Task: Change  the formatting of the data to Which is Less than 10, In conditional formating, put the option 'Light Red Fill with Drak Red Text. 'add another formatting option Format As Table, insert the option Blue Table style Light 9 In the sheet   Alpha Sales templetes   book
Action: Mouse moved to (54, 171)
Screenshot: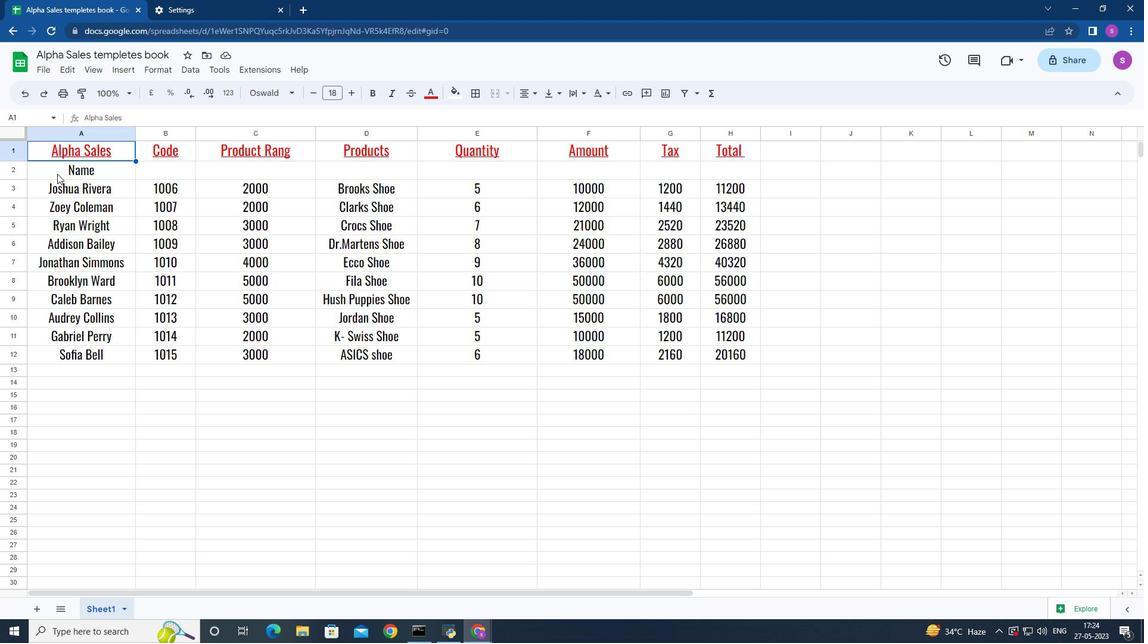 
Action: Mouse pressed left at (54, 171)
Screenshot: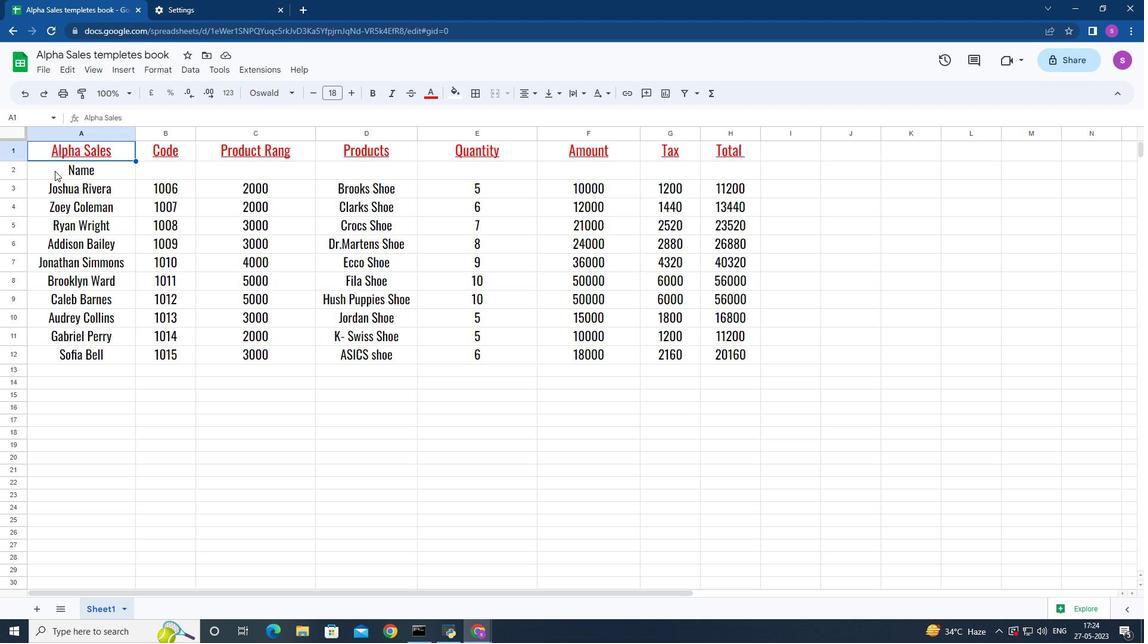 
Action: Mouse moved to (65, 69)
Screenshot: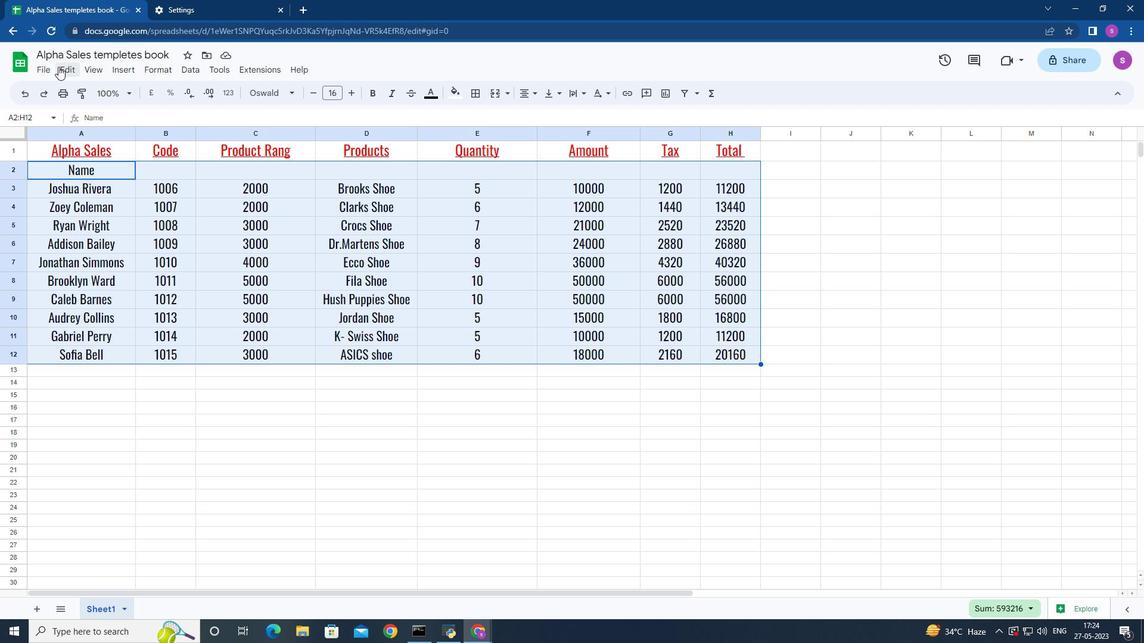 
Action: Mouse pressed left at (65, 69)
Screenshot: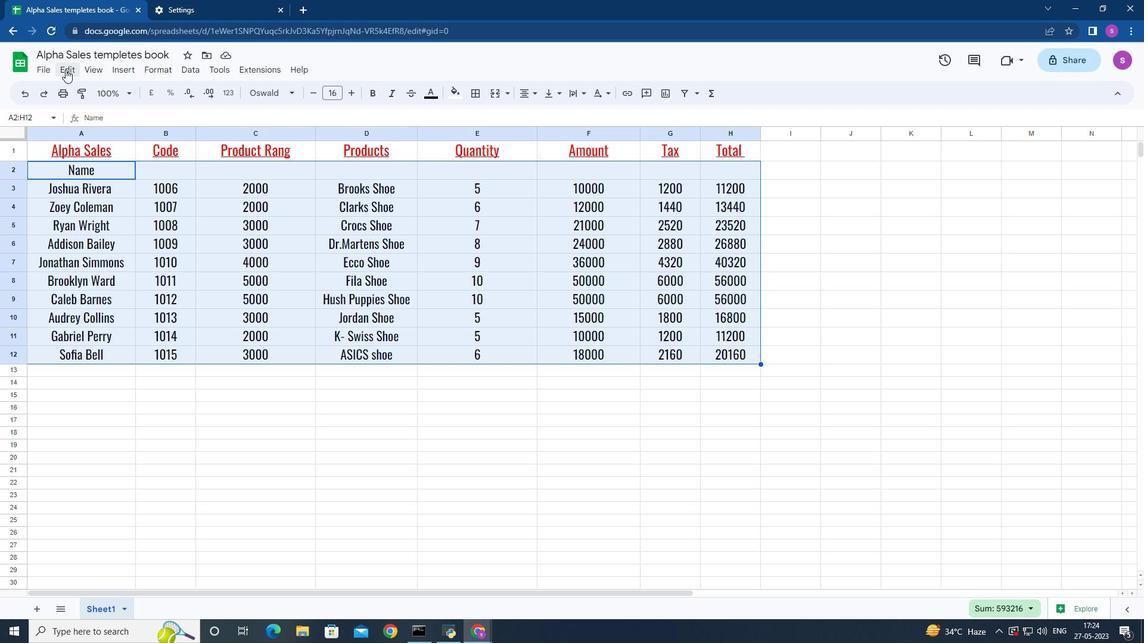 
Action: Mouse moved to (95, 73)
Screenshot: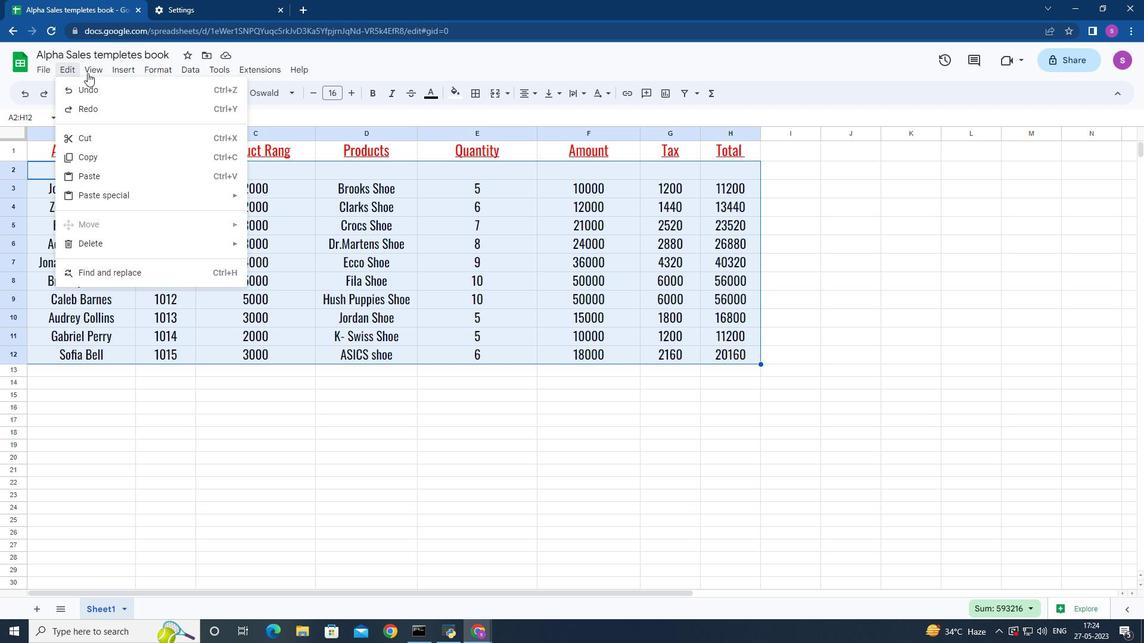 
Action: Mouse pressed left at (95, 73)
Screenshot: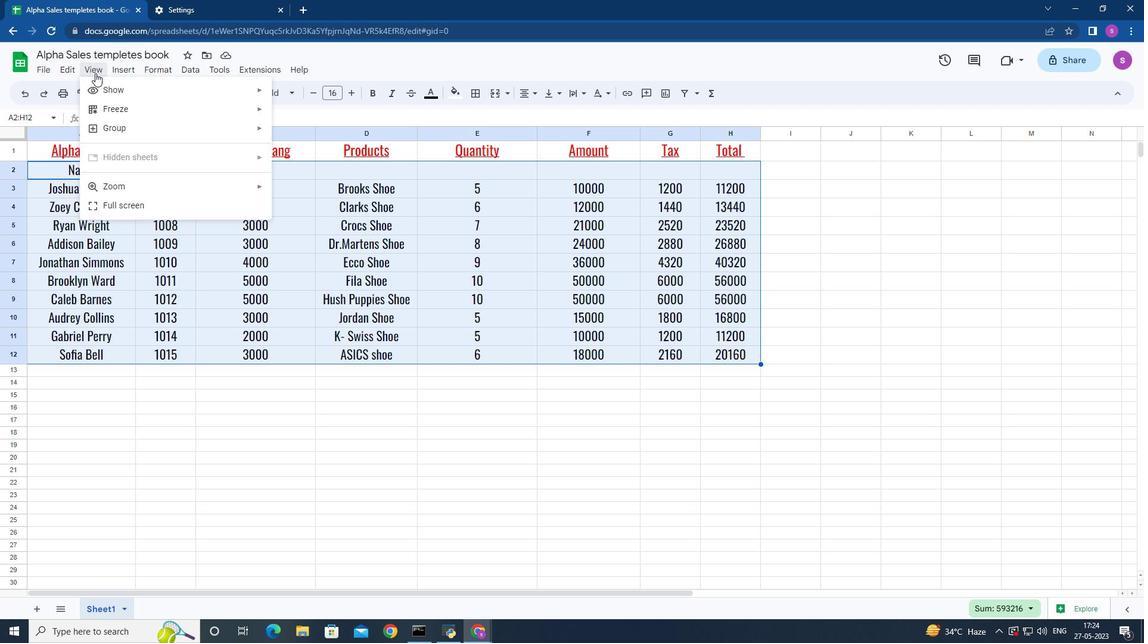 
Action: Mouse moved to (167, 69)
Screenshot: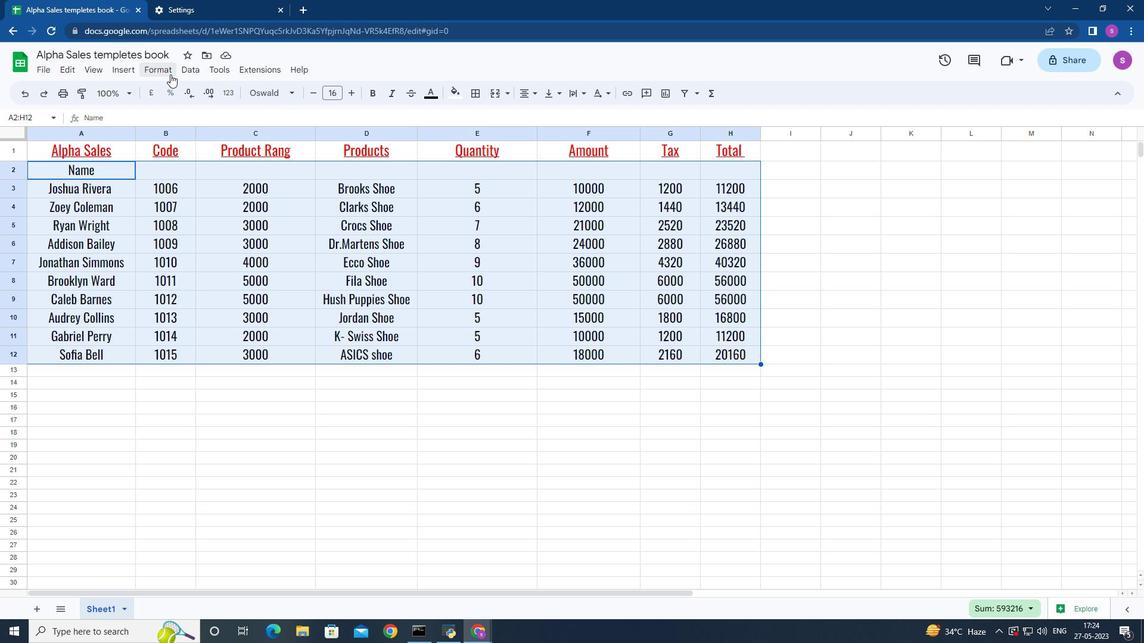 
Action: Mouse pressed left at (167, 69)
Screenshot: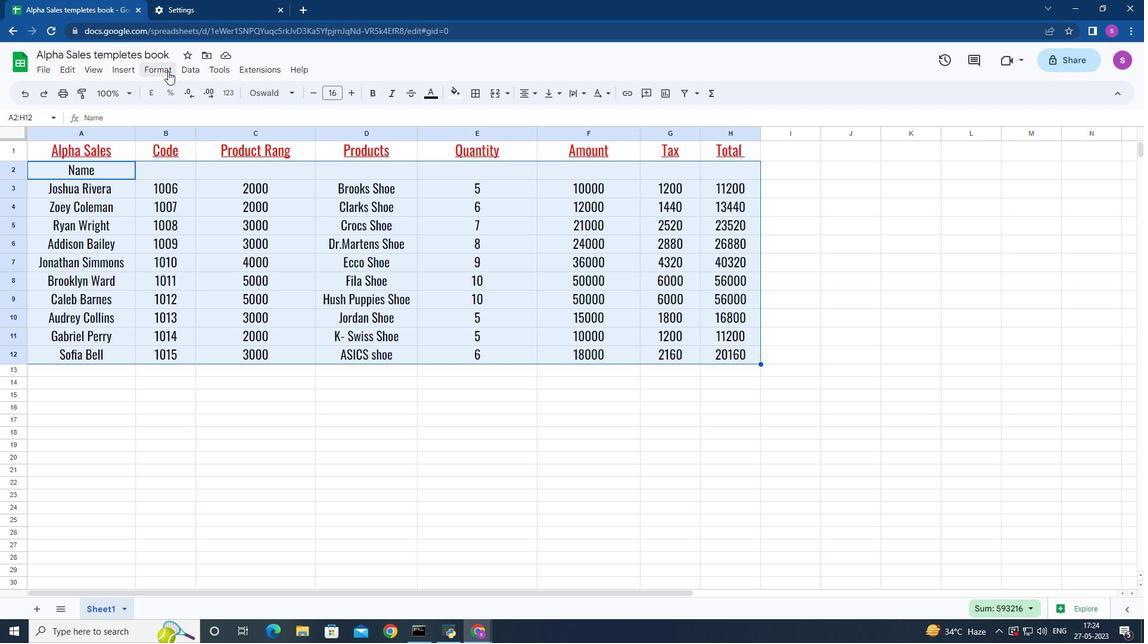 
Action: Mouse moved to (206, 269)
Screenshot: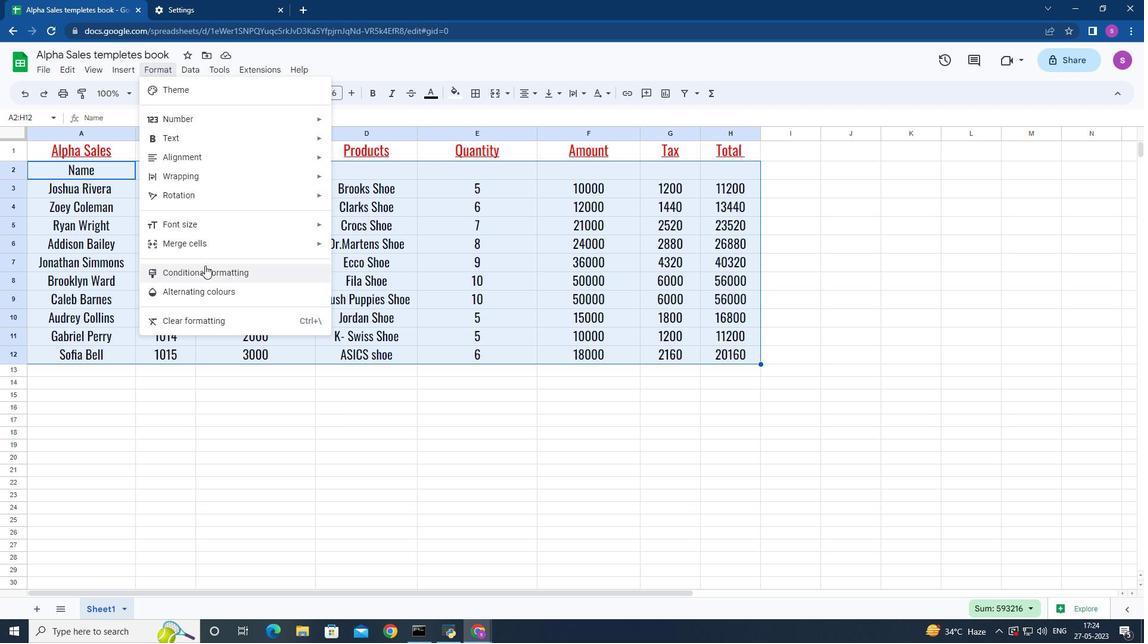 
Action: Mouse pressed left at (206, 269)
Screenshot: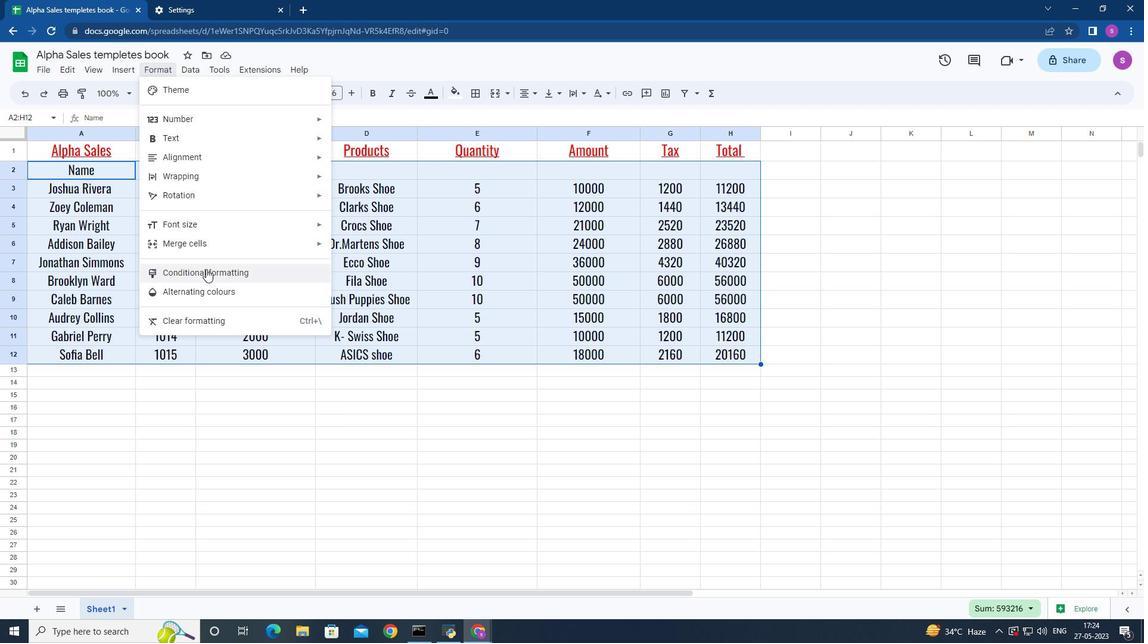 
Action: Mouse moved to (1109, 253)
Screenshot: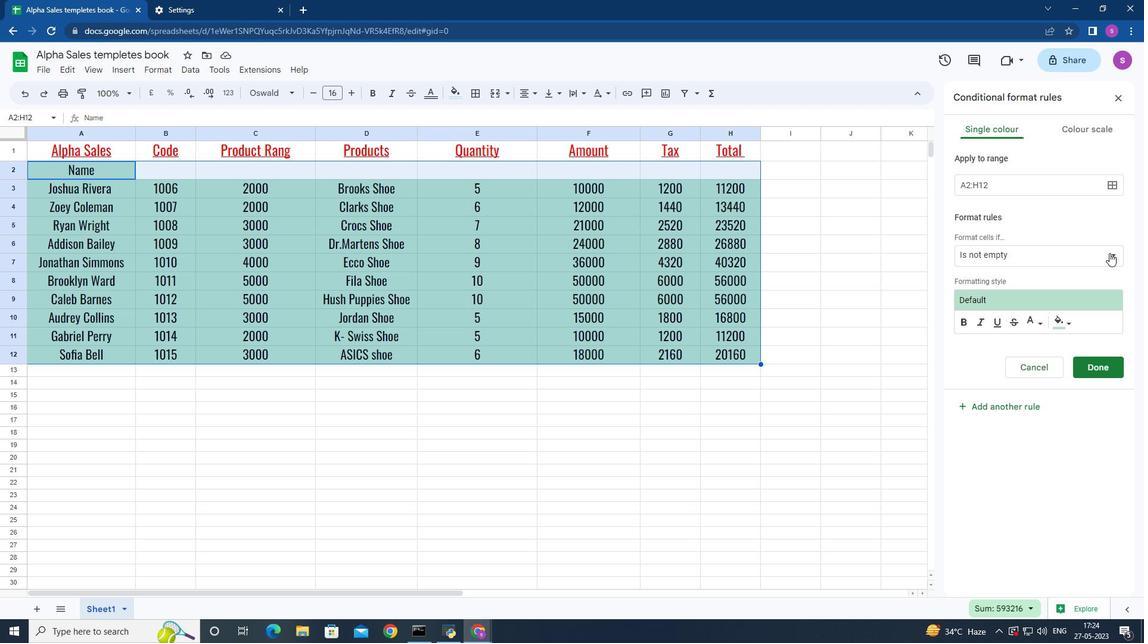 
Action: Mouse pressed left at (1109, 253)
Screenshot: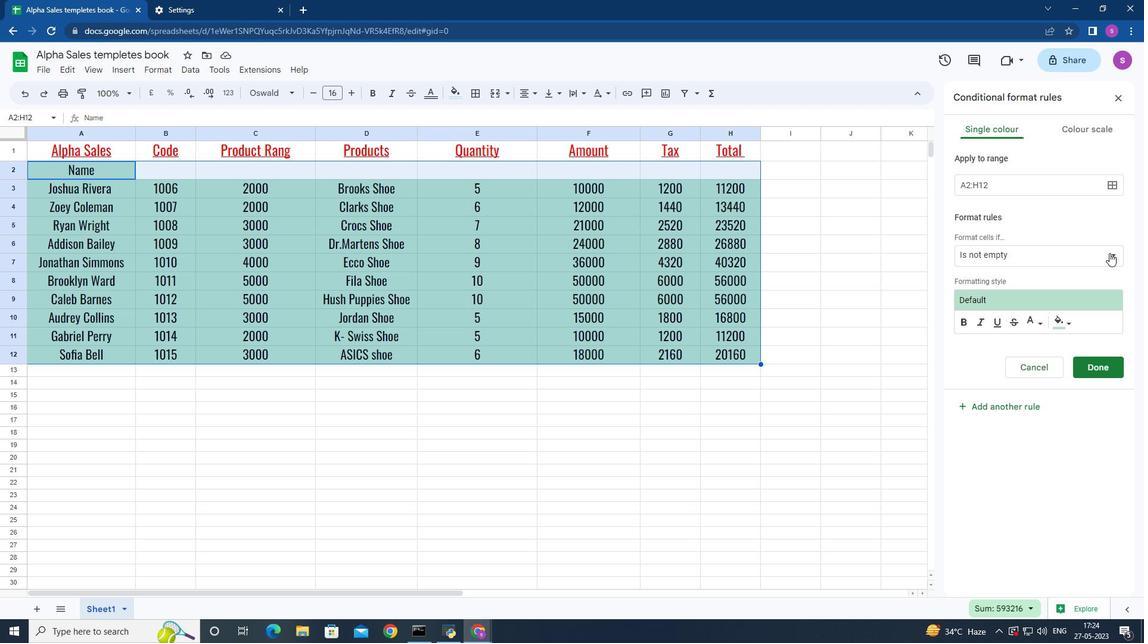 
Action: Mouse moved to (999, 486)
Screenshot: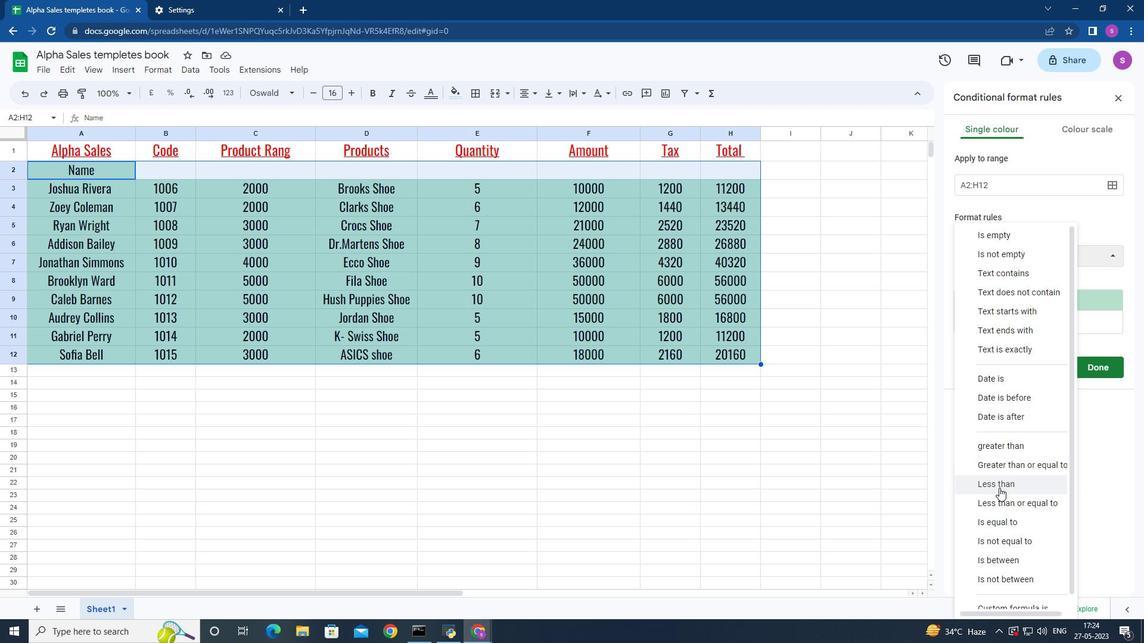 
Action: Mouse pressed left at (999, 486)
Screenshot: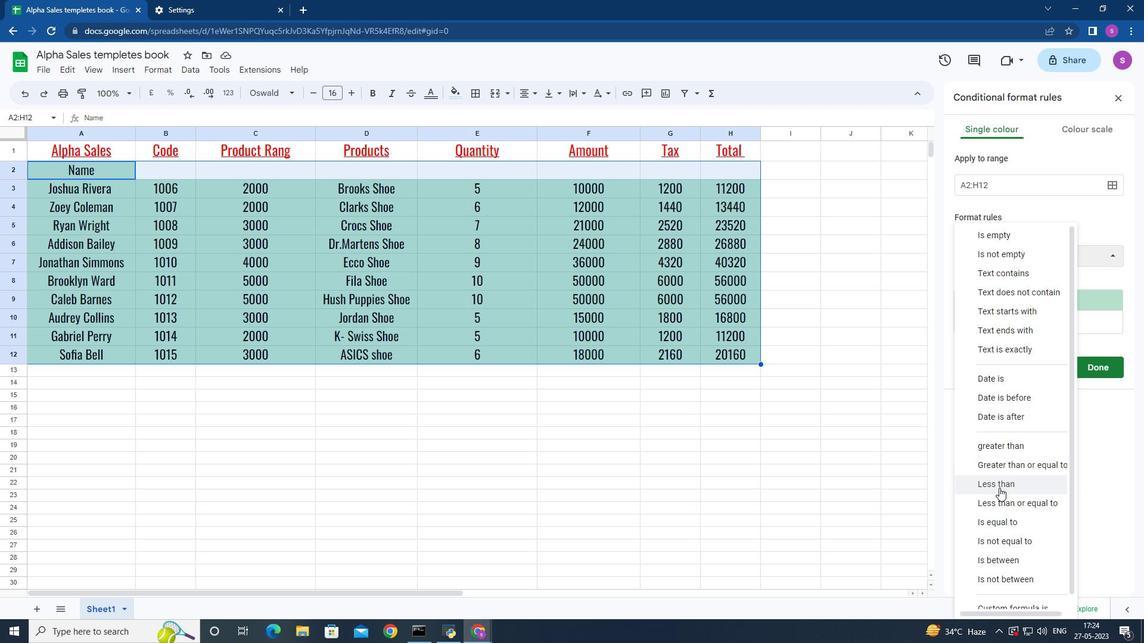 
Action: Mouse moved to (999, 281)
Screenshot: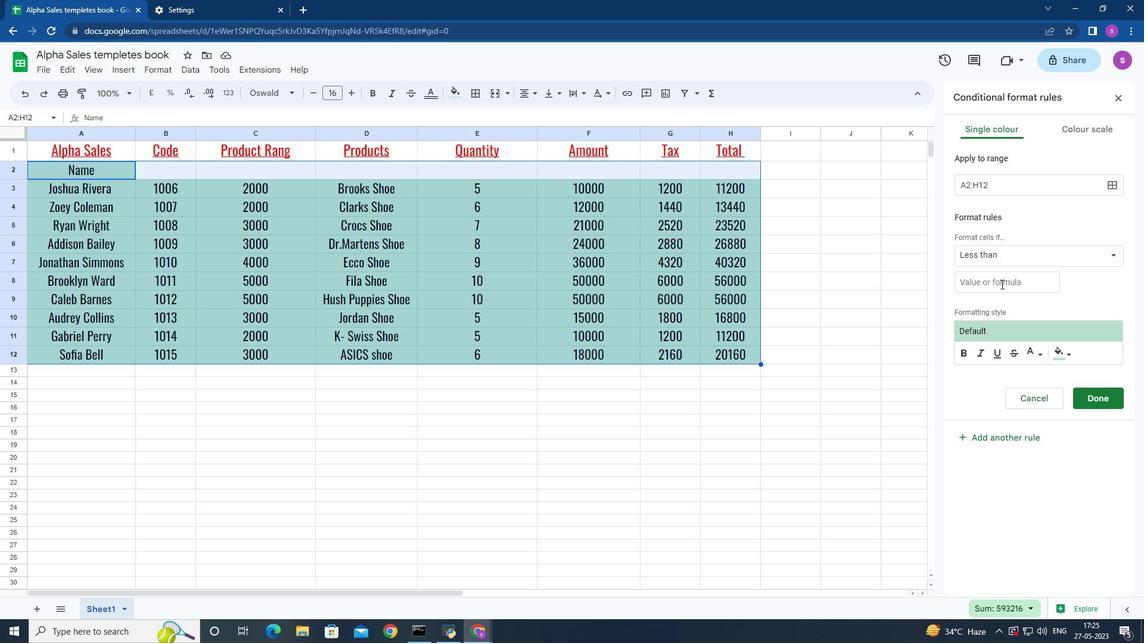 
Action: Mouse pressed left at (999, 281)
Screenshot: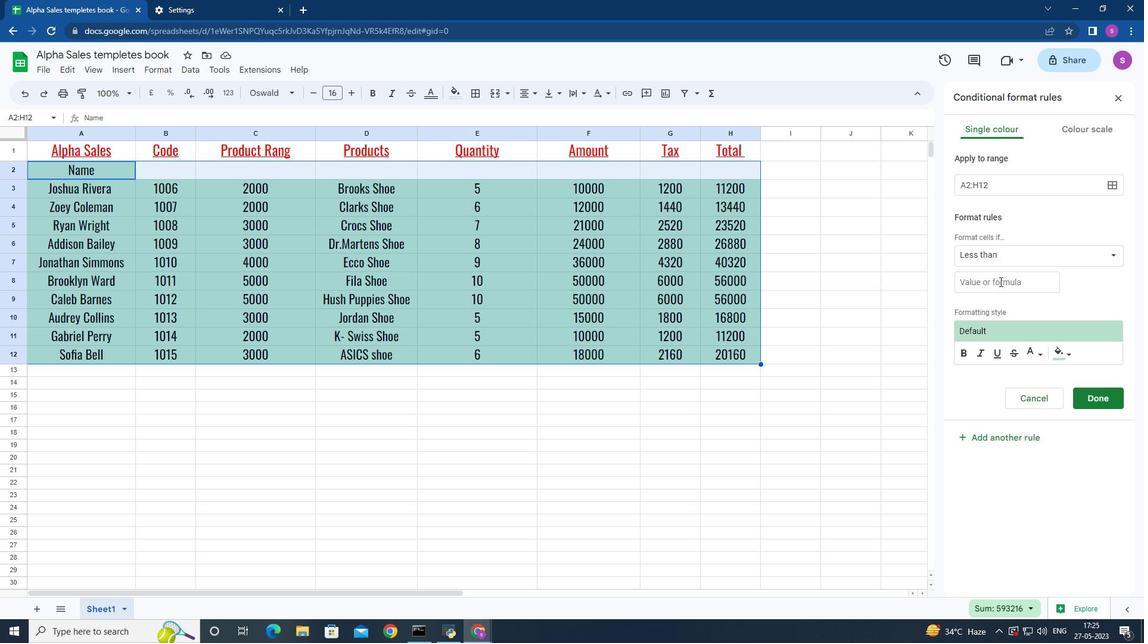 
Action: Key pressed 10
Screenshot: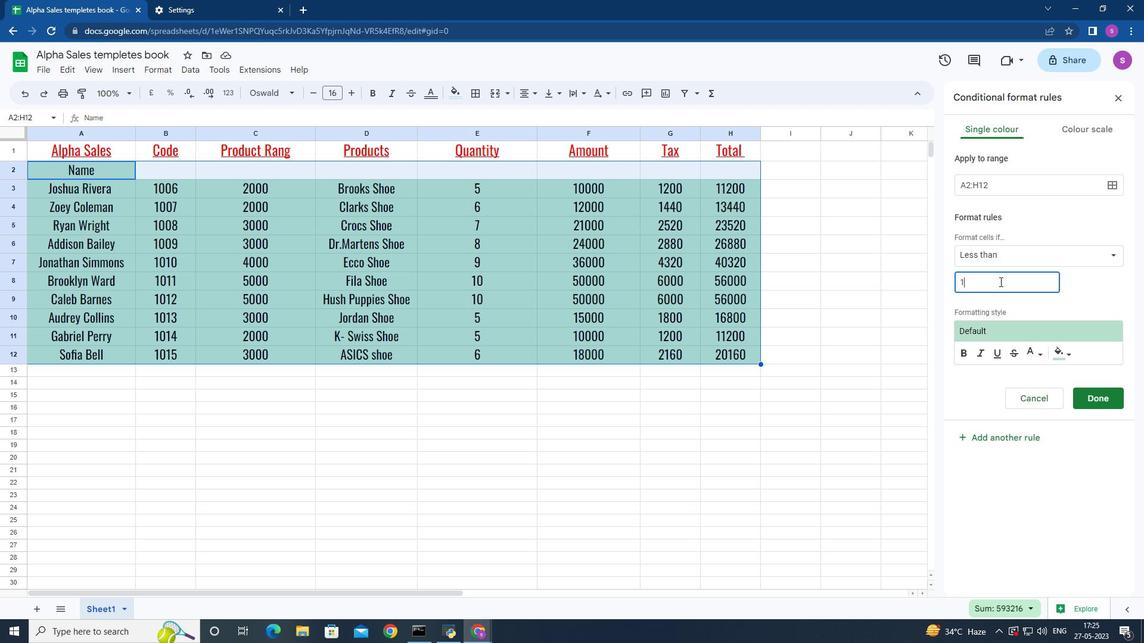
Action: Mouse moved to (1039, 353)
Screenshot: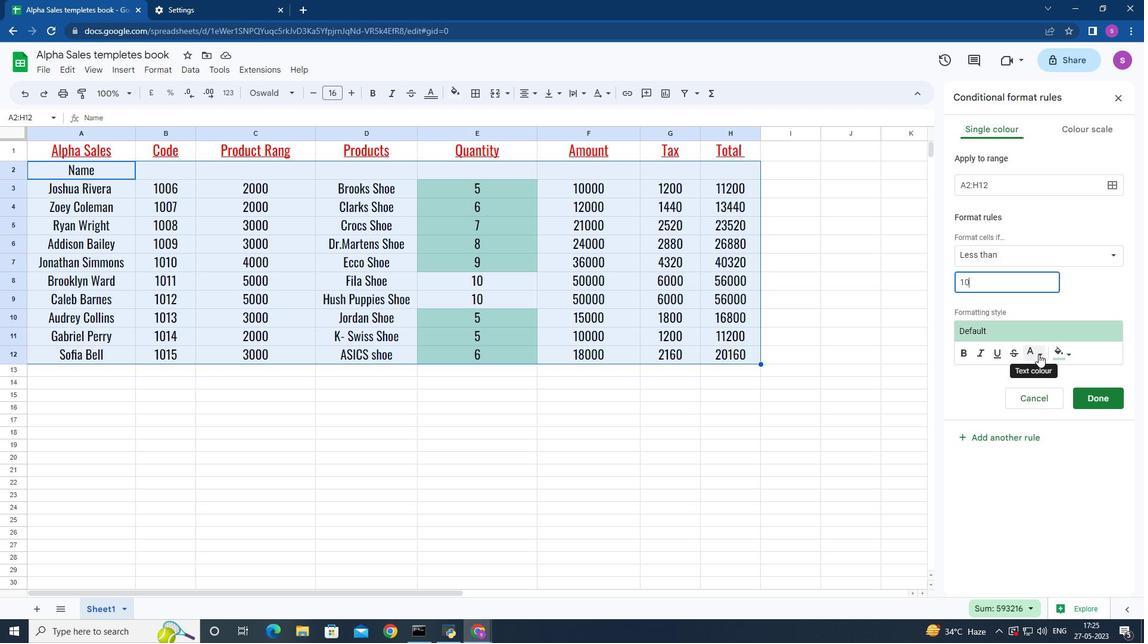 
Action: Mouse pressed left at (1039, 353)
Screenshot: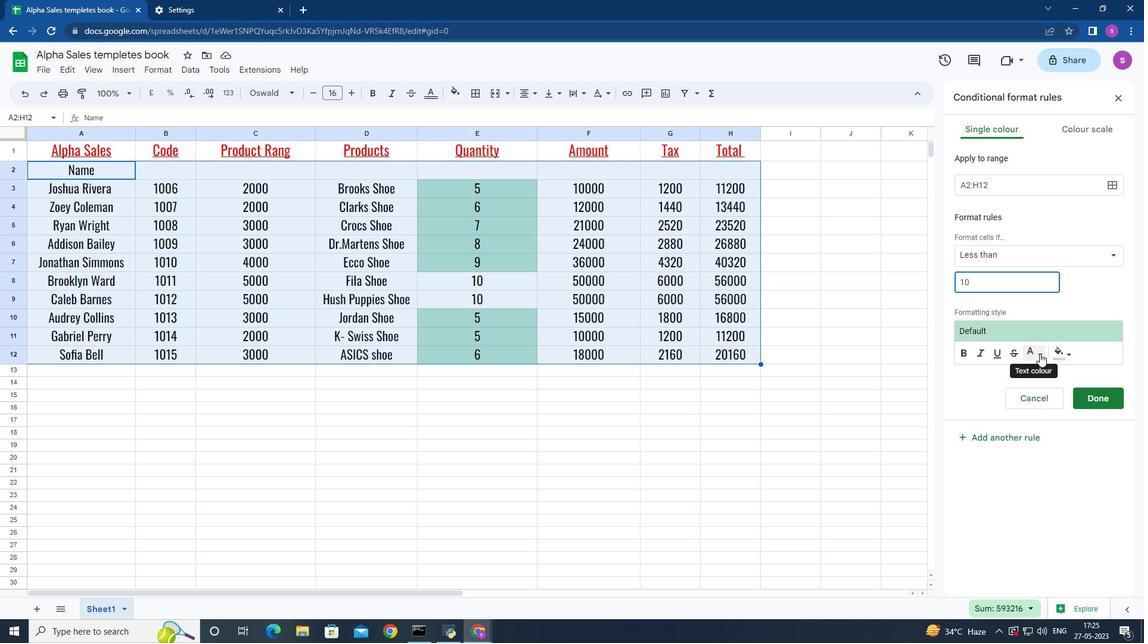 
Action: Mouse moved to (926, 446)
Screenshot: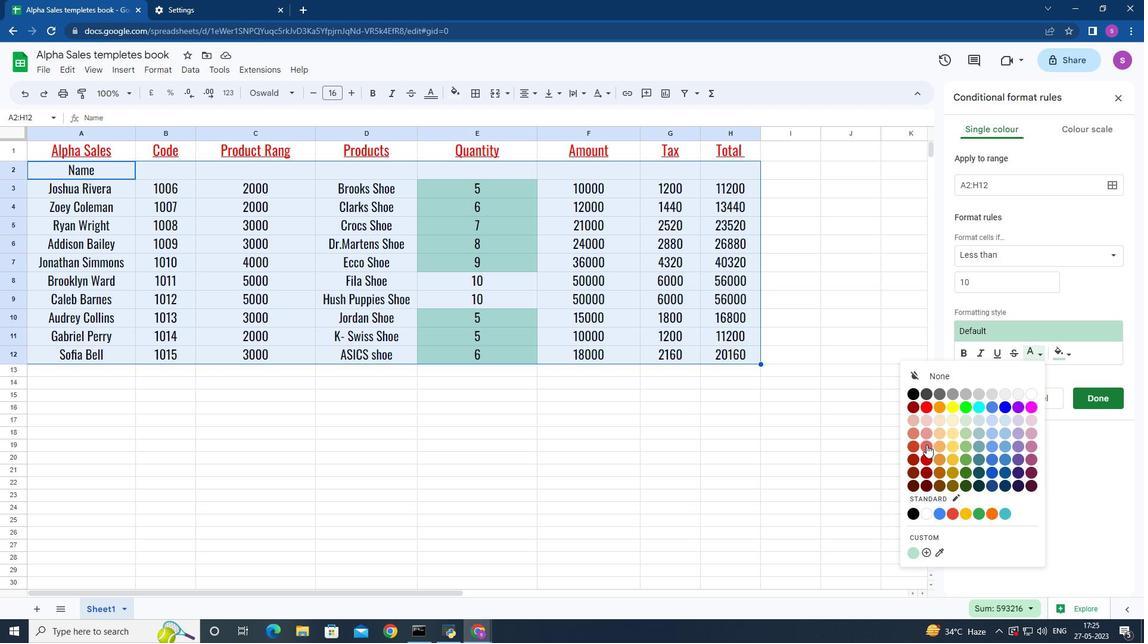 
Action: Mouse pressed left at (926, 446)
Screenshot: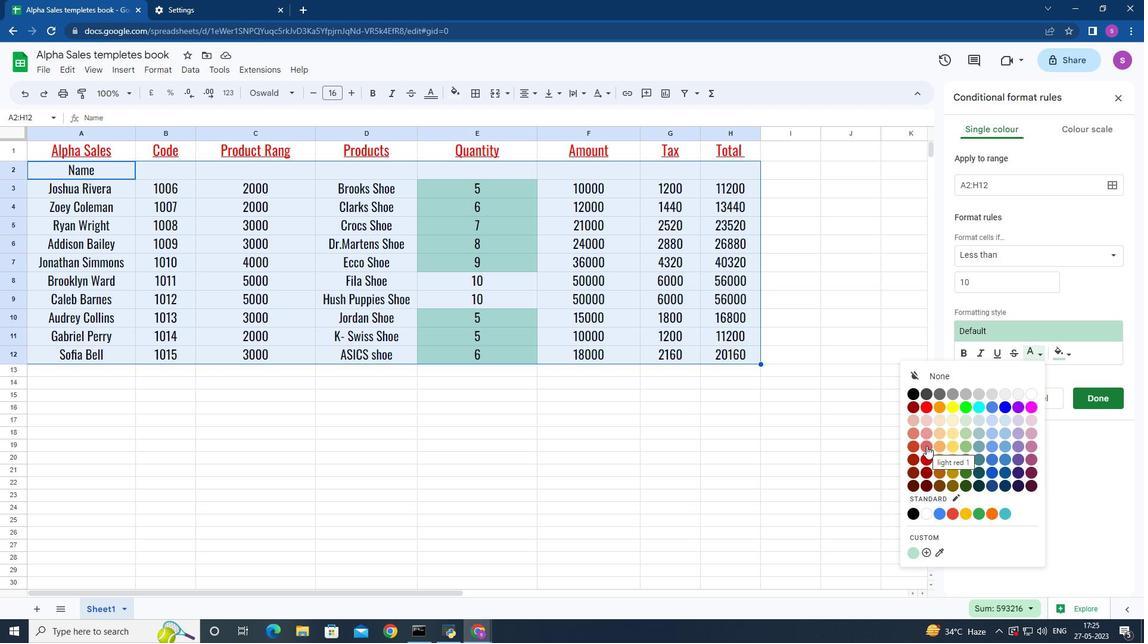 
Action: Mouse moved to (1068, 356)
Screenshot: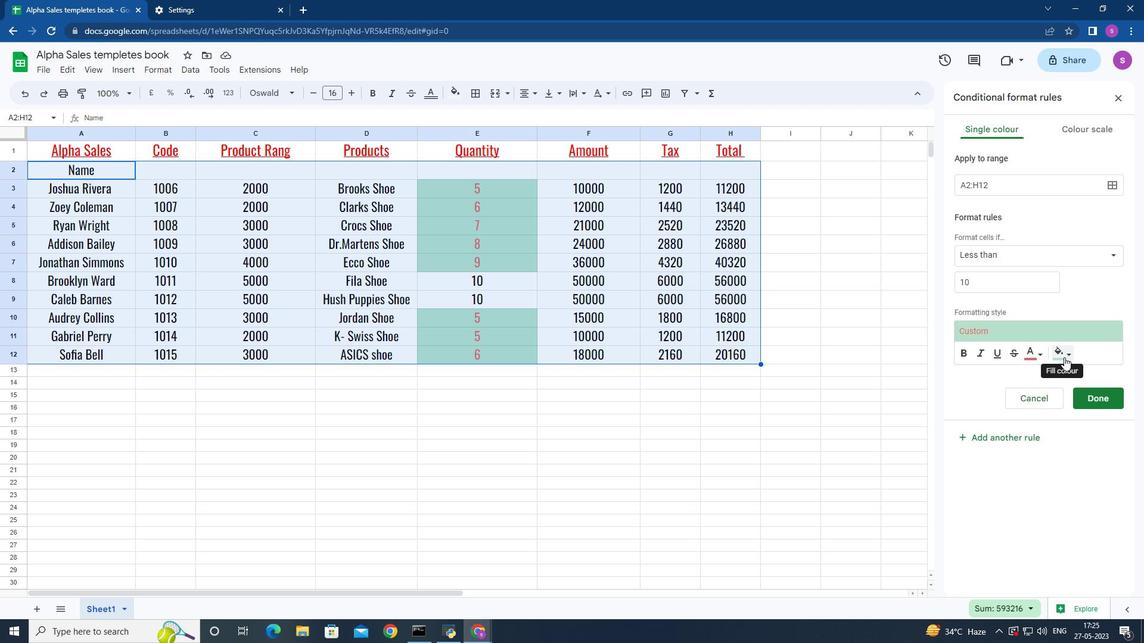 
Action: Mouse pressed left at (1068, 356)
Screenshot: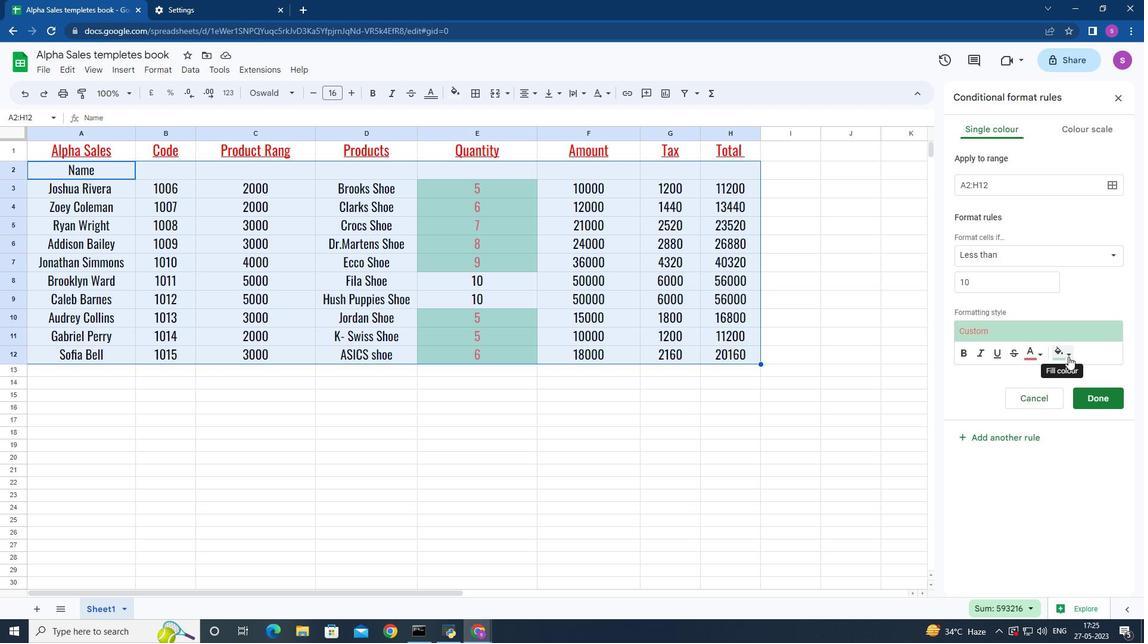 
Action: Mouse moved to (952, 460)
Screenshot: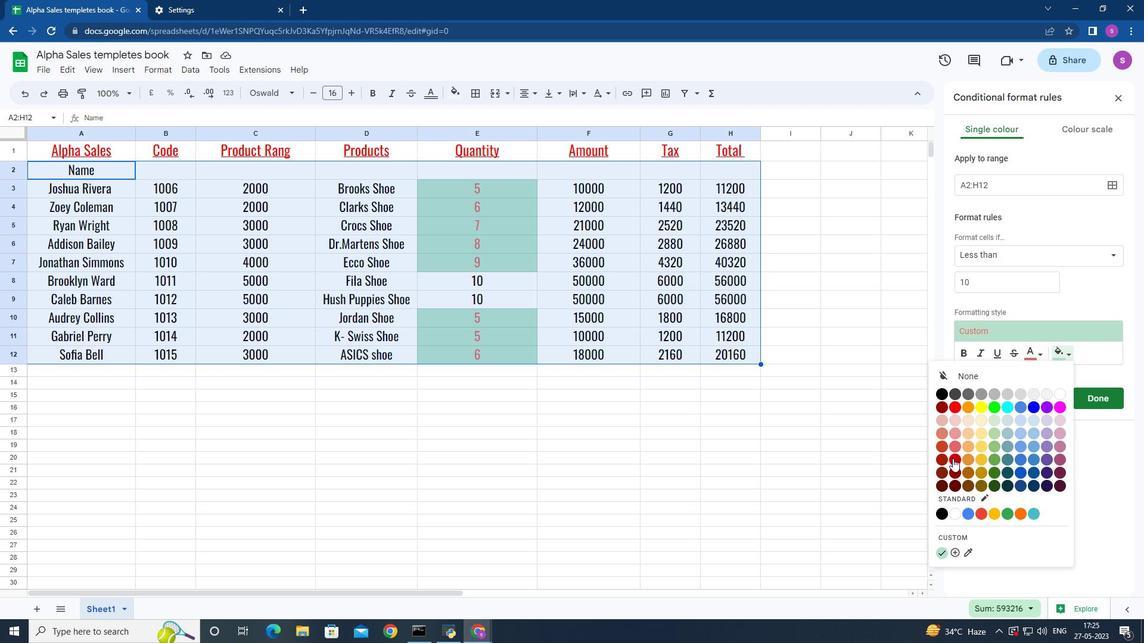 
Action: Mouse pressed left at (952, 460)
Screenshot: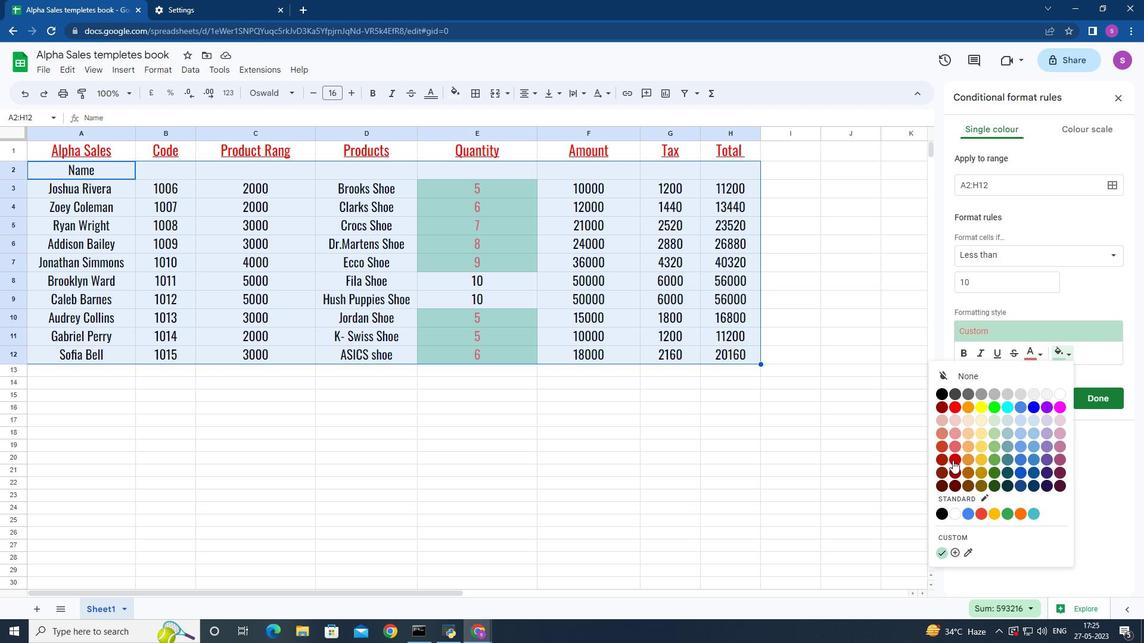 
Action: Mouse moved to (1069, 353)
Screenshot: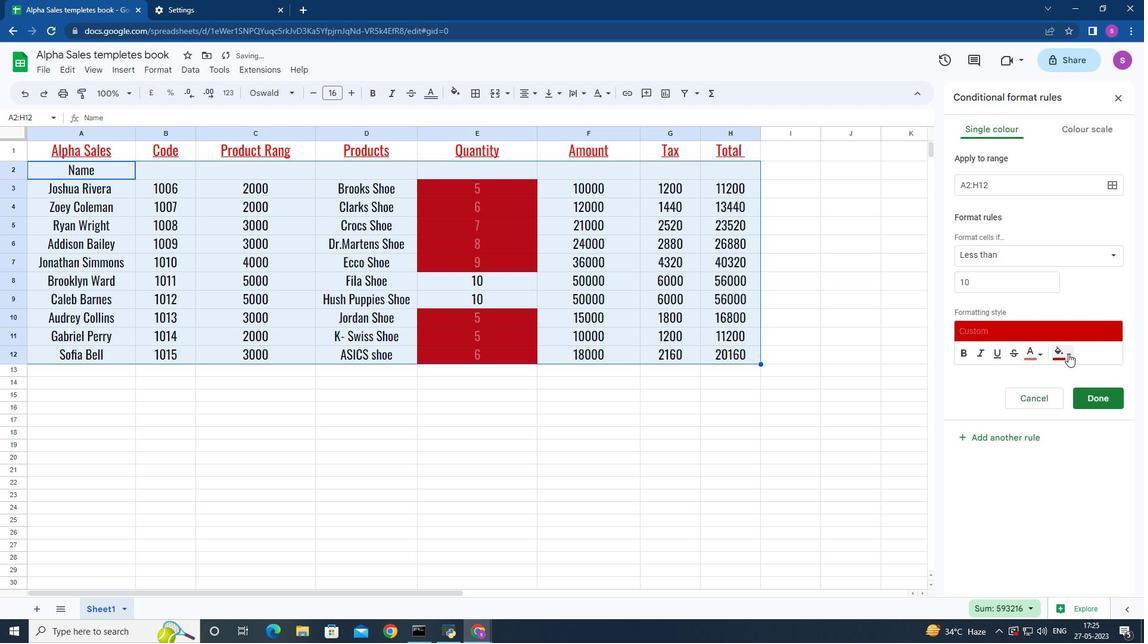 
Action: Mouse pressed left at (1069, 353)
Screenshot: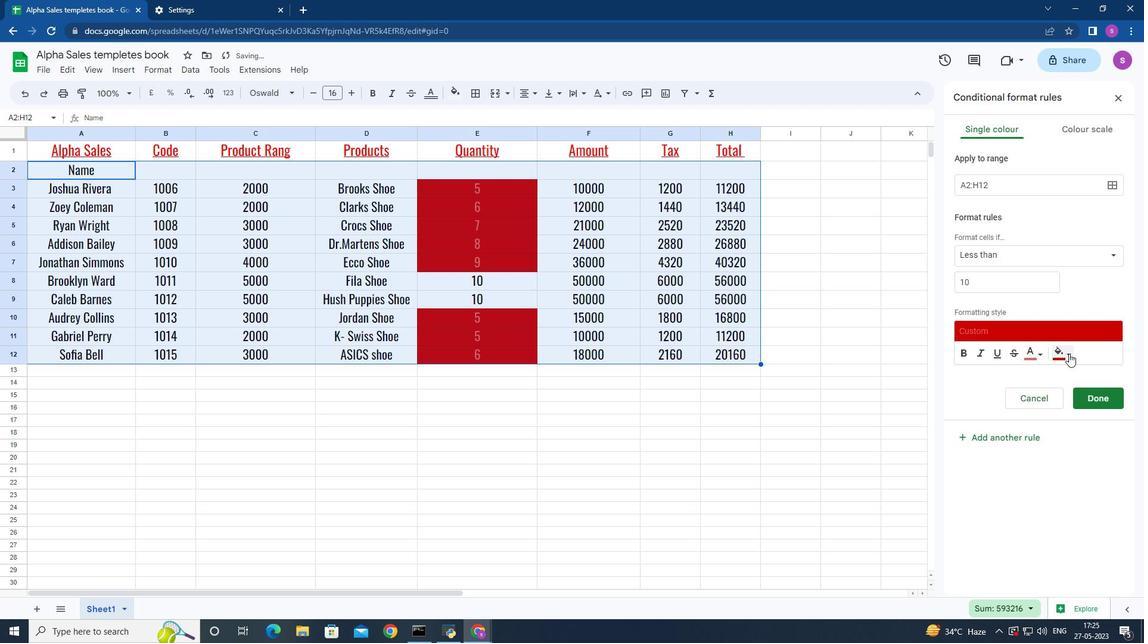 
Action: Mouse moved to (953, 448)
Screenshot: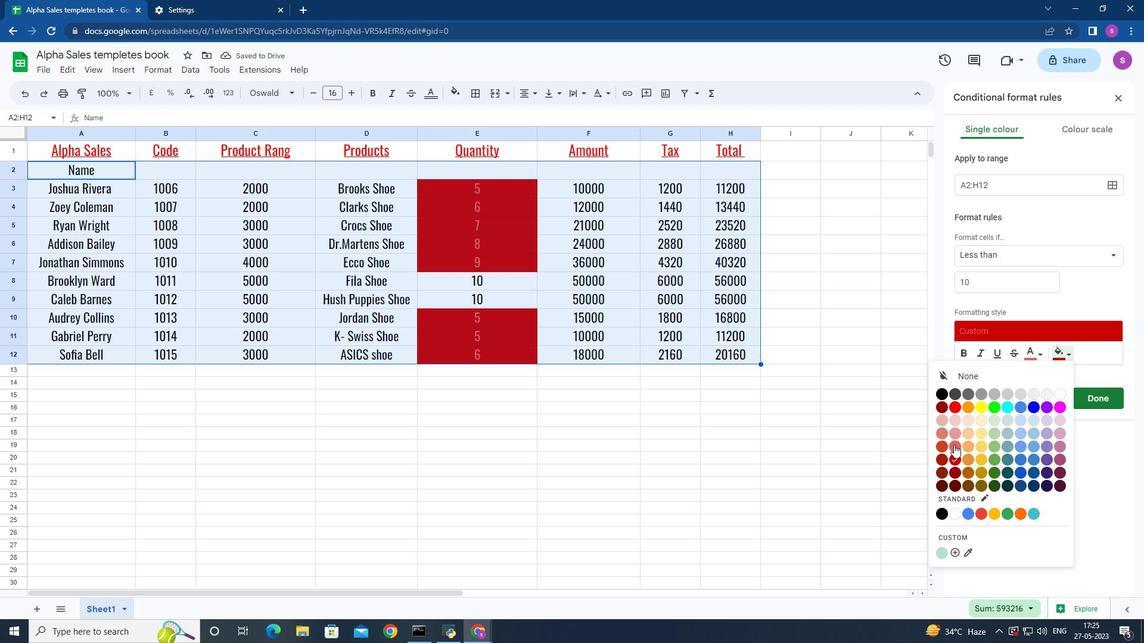 
Action: Mouse pressed left at (953, 448)
Screenshot: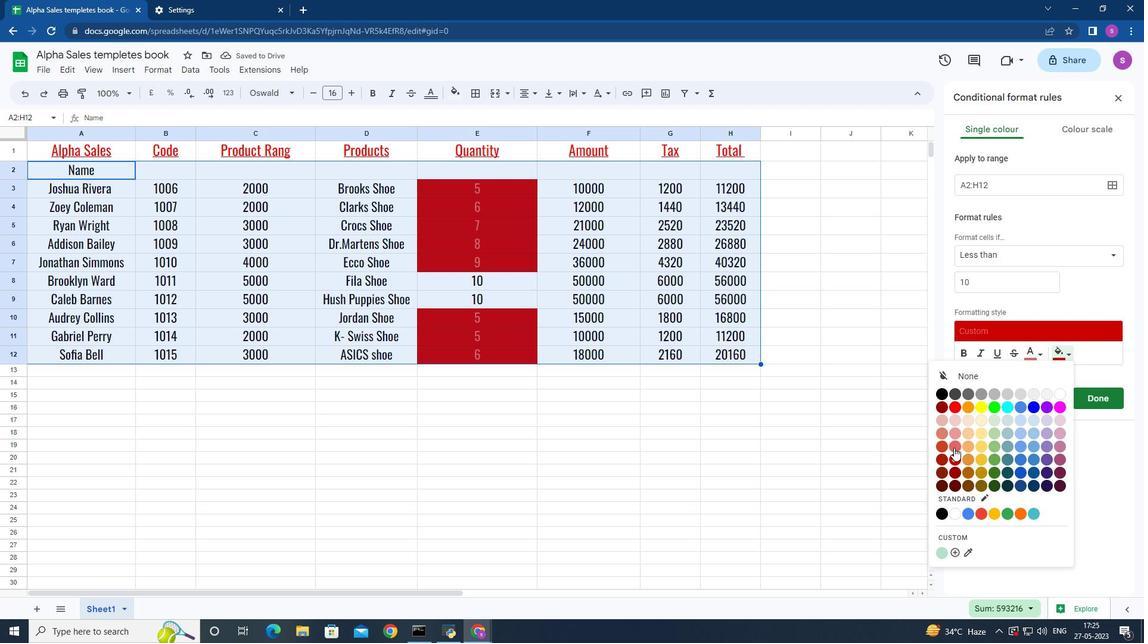 
Action: Mouse moved to (1038, 355)
Screenshot: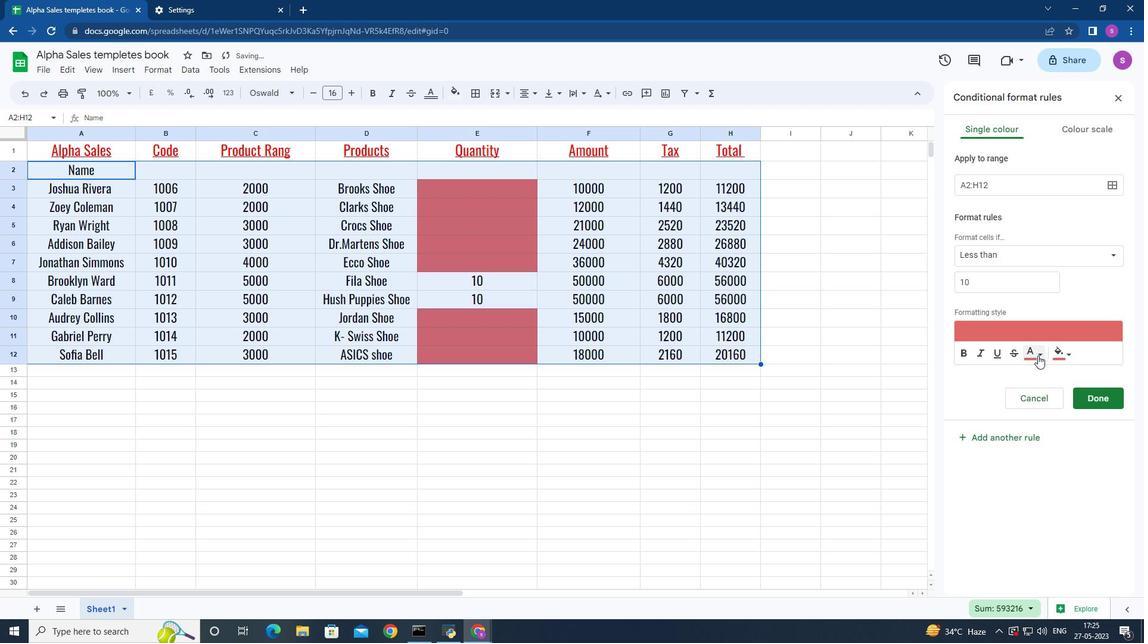 
Action: Mouse pressed left at (1038, 355)
Screenshot: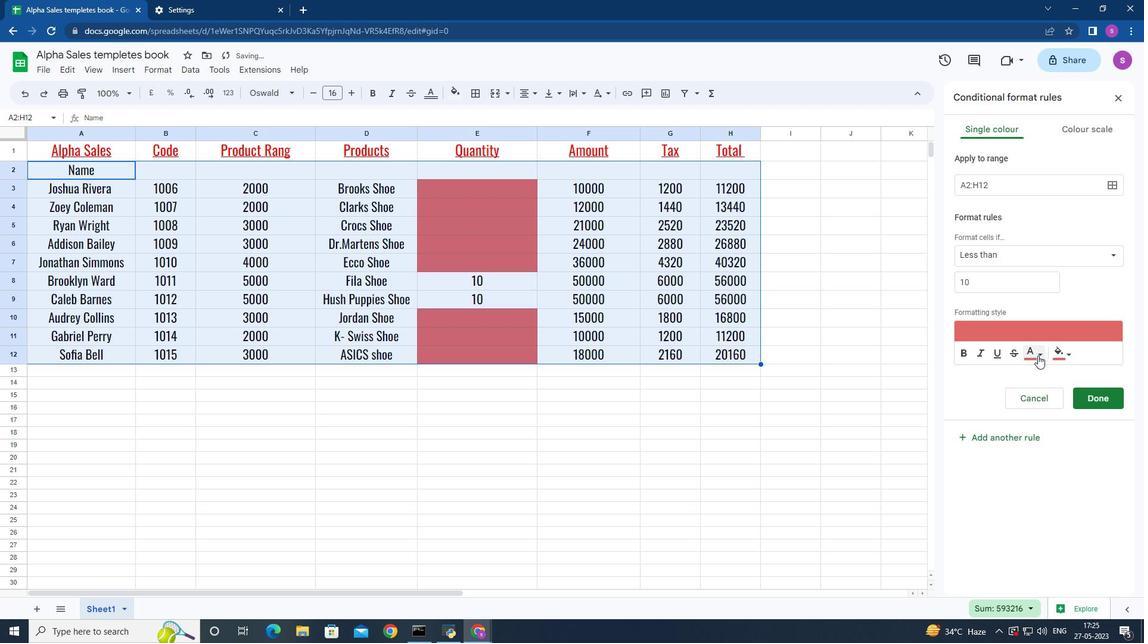 
Action: Mouse moved to (924, 407)
Screenshot: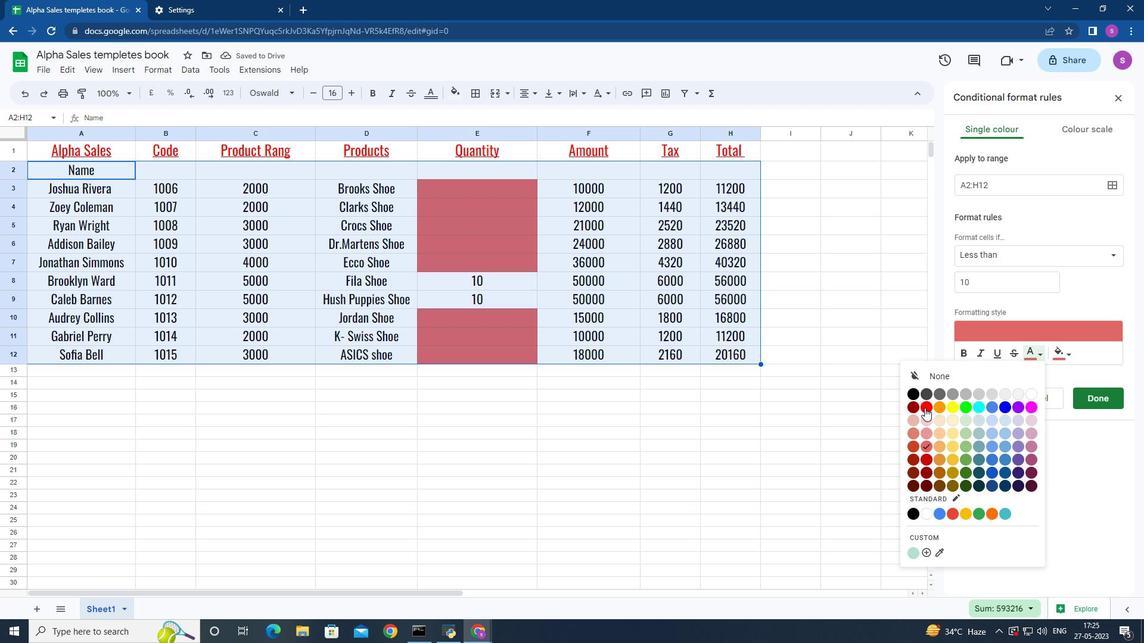 
Action: Mouse pressed left at (924, 407)
Screenshot: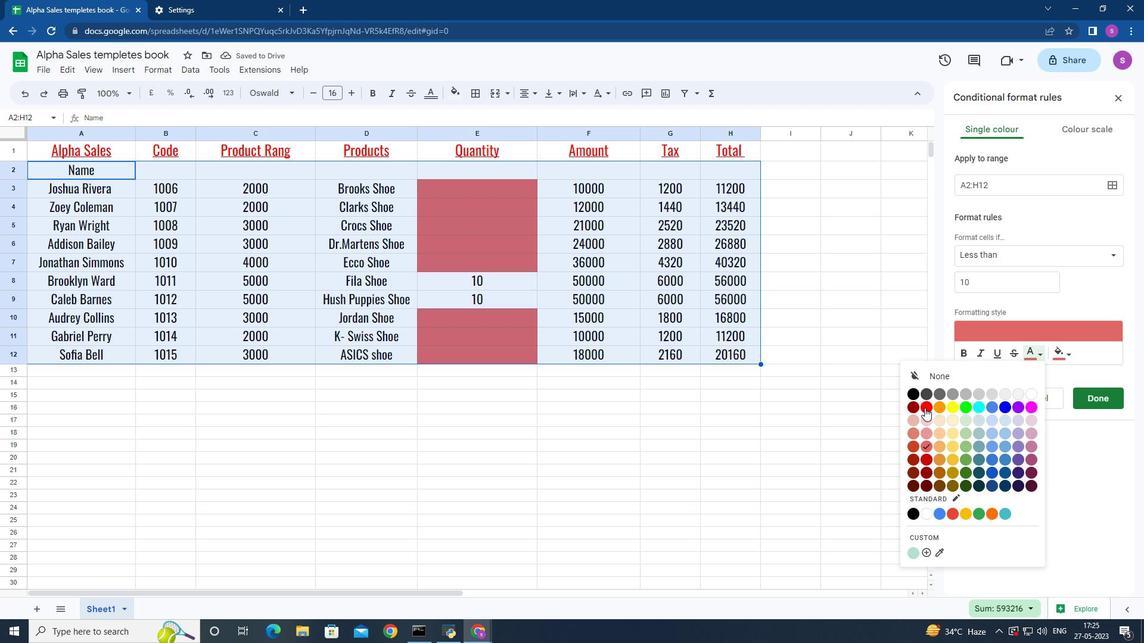 
Action: Mouse moved to (1096, 395)
Screenshot: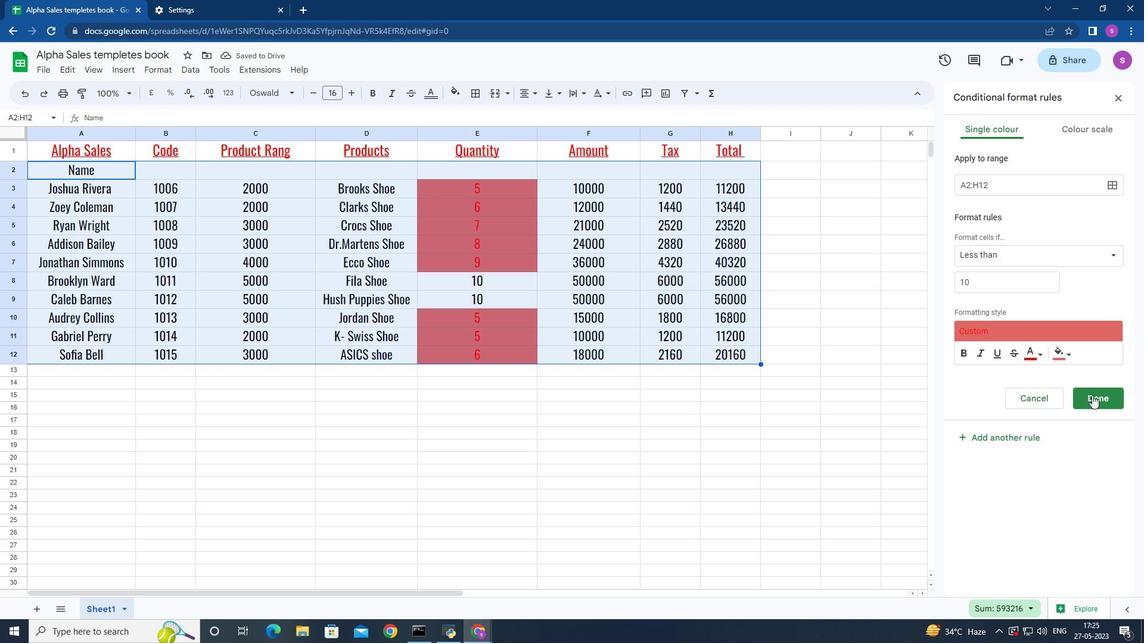 
Action: Mouse pressed left at (1096, 395)
Screenshot: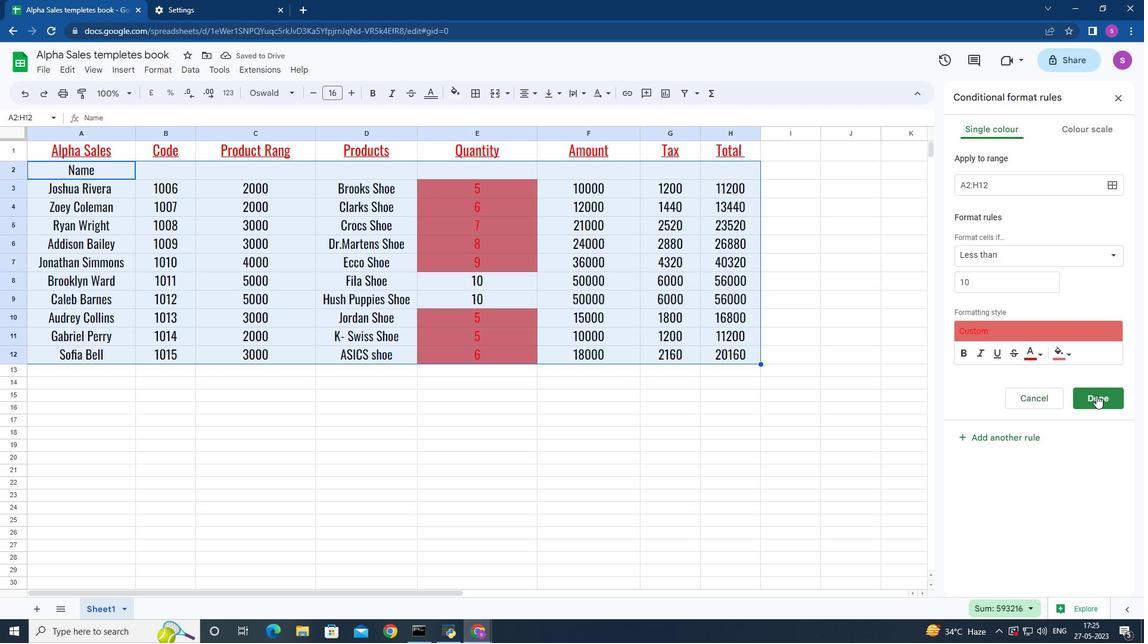 
Action: Mouse moved to (160, 69)
Screenshot: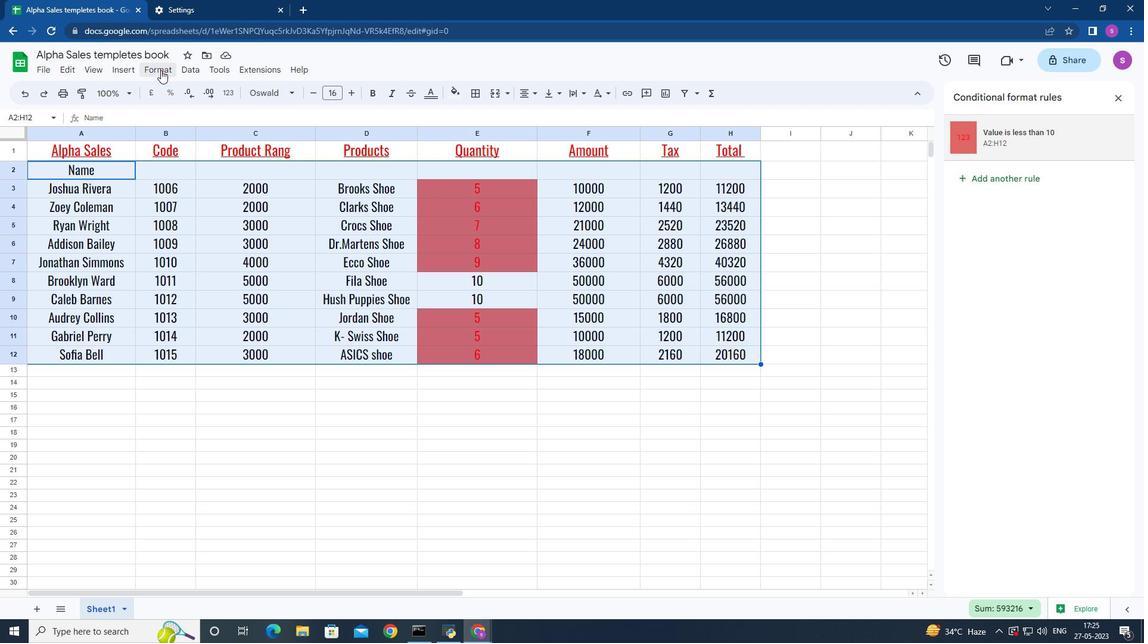 
Action: Mouse pressed left at (160, 69)
Screenshot: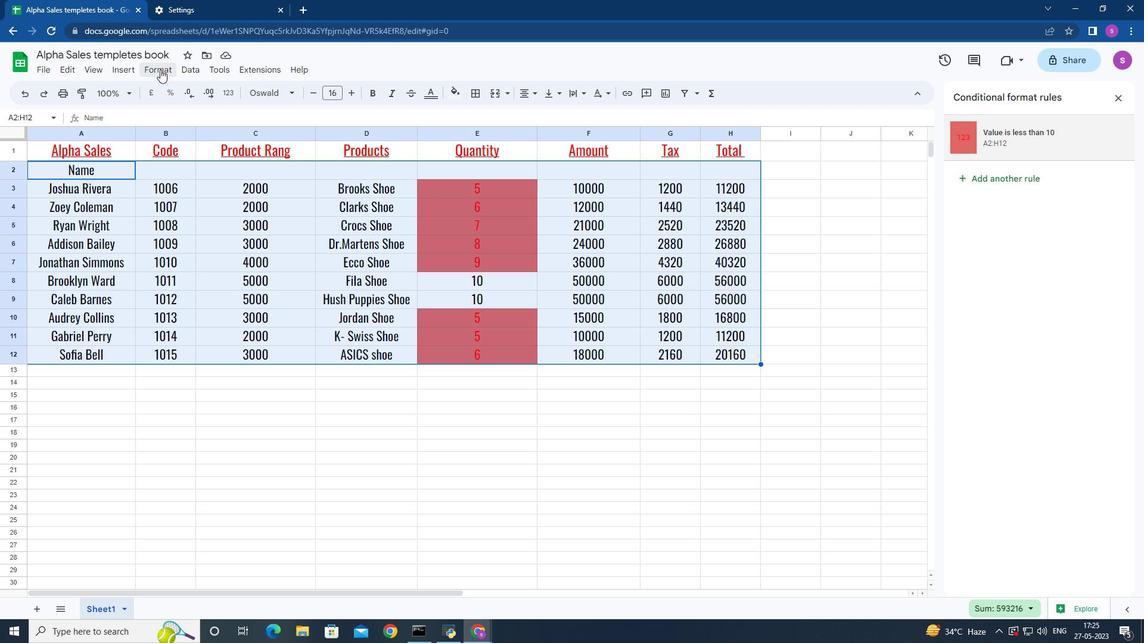 
Action: Mouse moved to (187, 274)
Screenshot: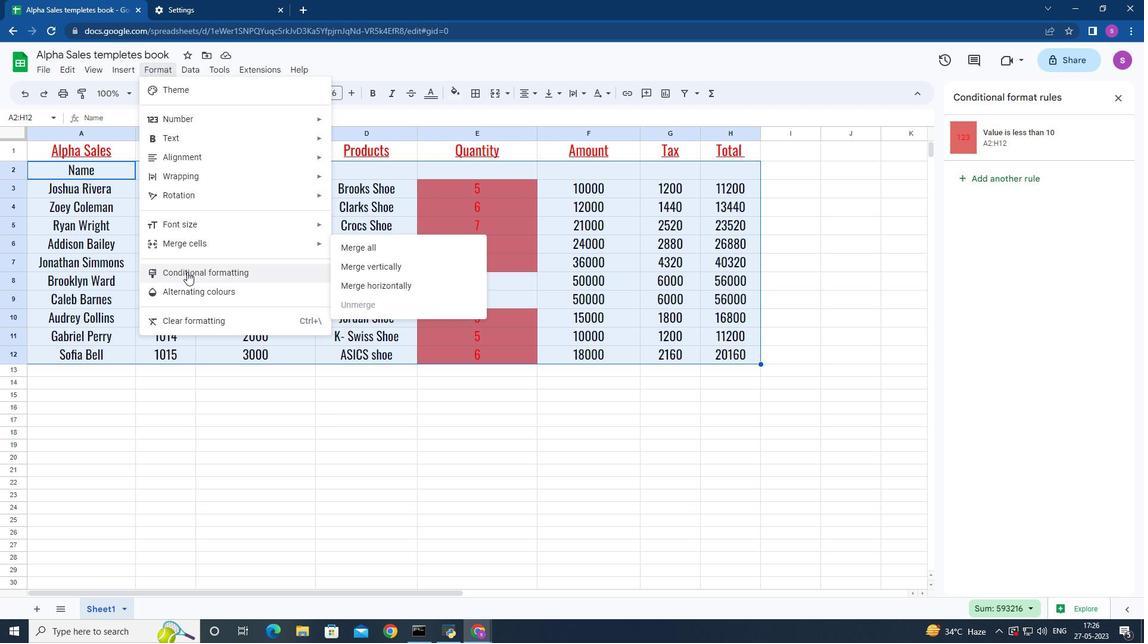 
Action: Mouse pressed left at (187, 274)
Screenshot: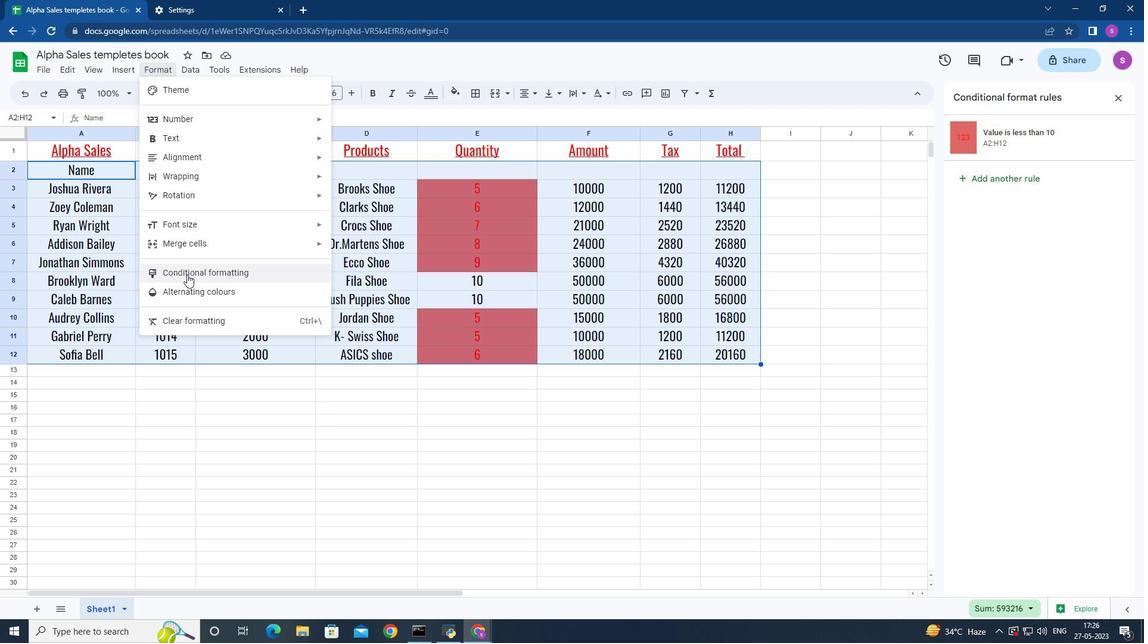
Action: Mouse moved to (962, 177)
Screenshot: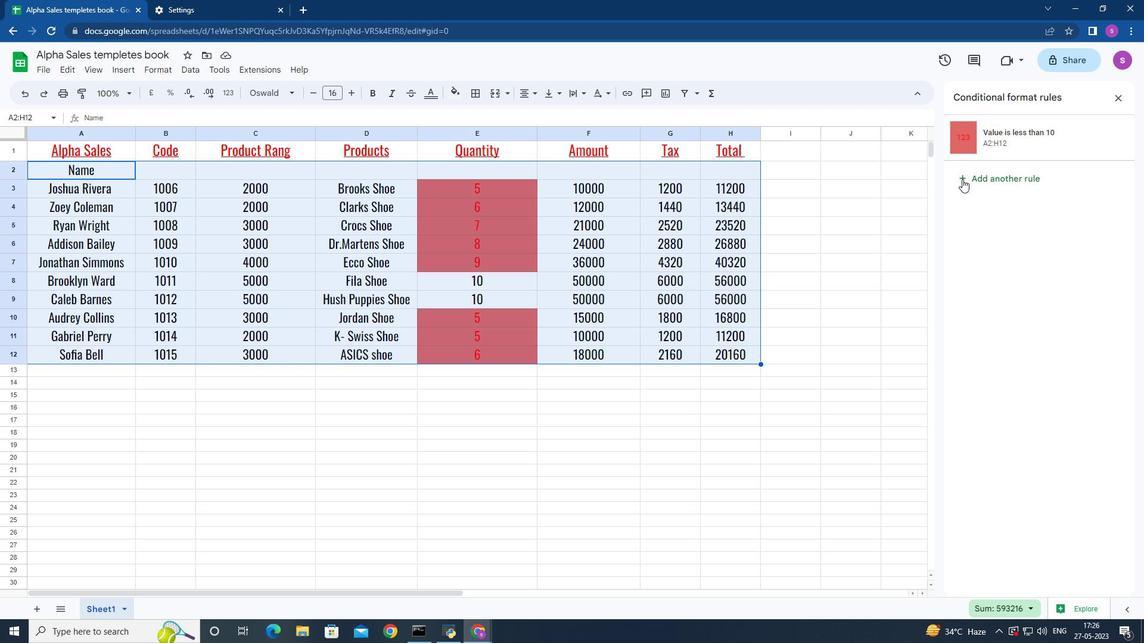
Action: Mouse pressed left at (962, 177)
Screenshot: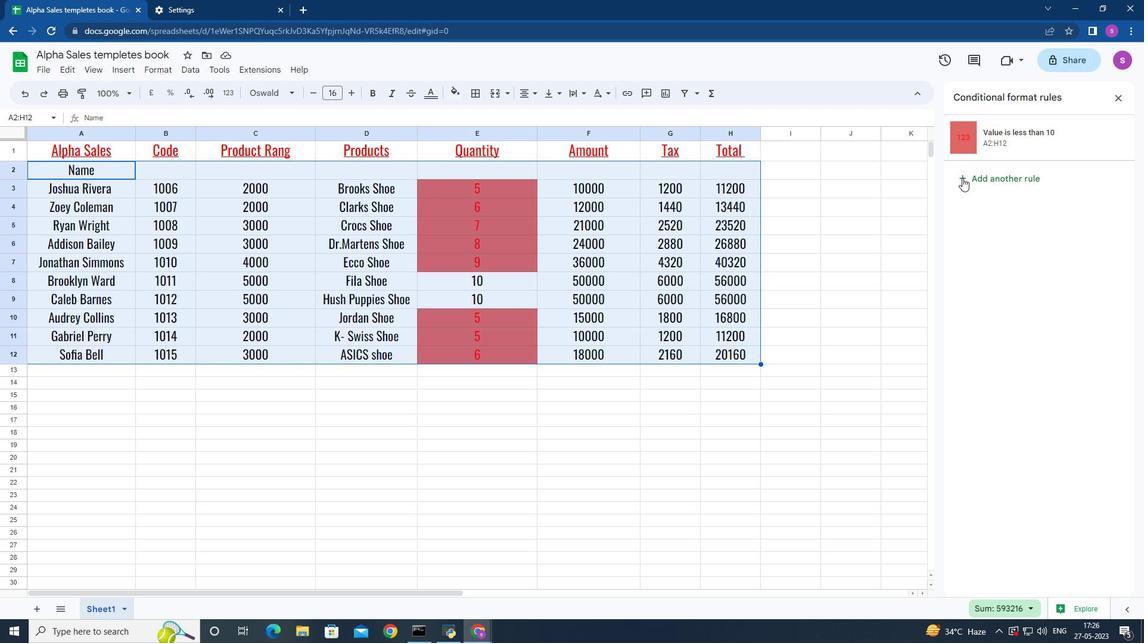 
Action: Mouse moved to (1117, 258)
Screenshot: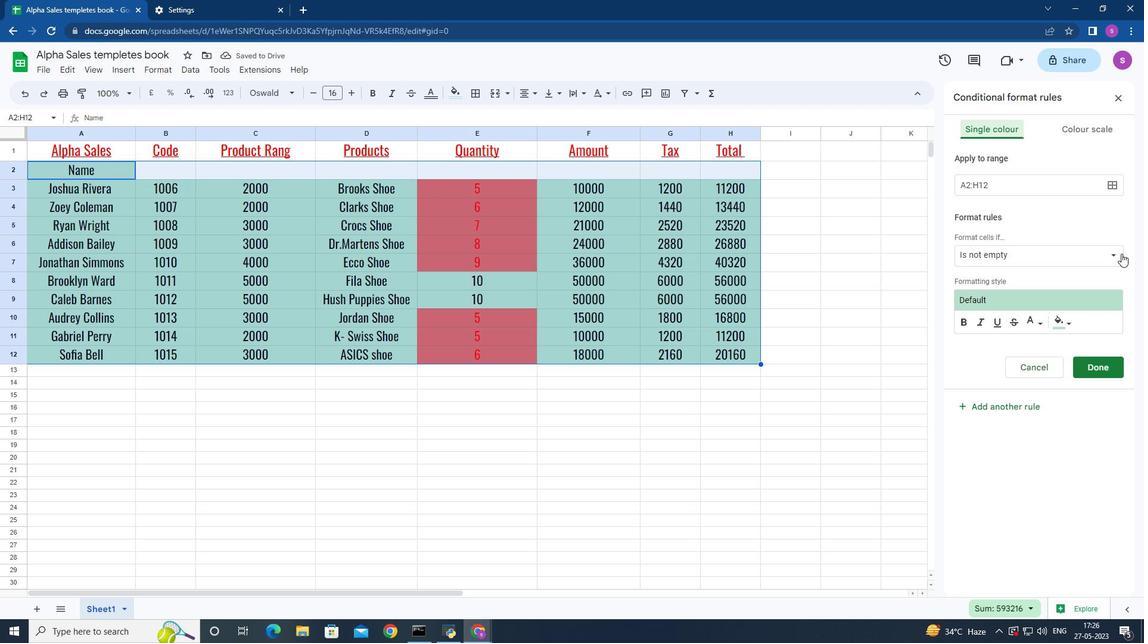 
Action: Mouse pressed left at (1117, 258)
Screenshot: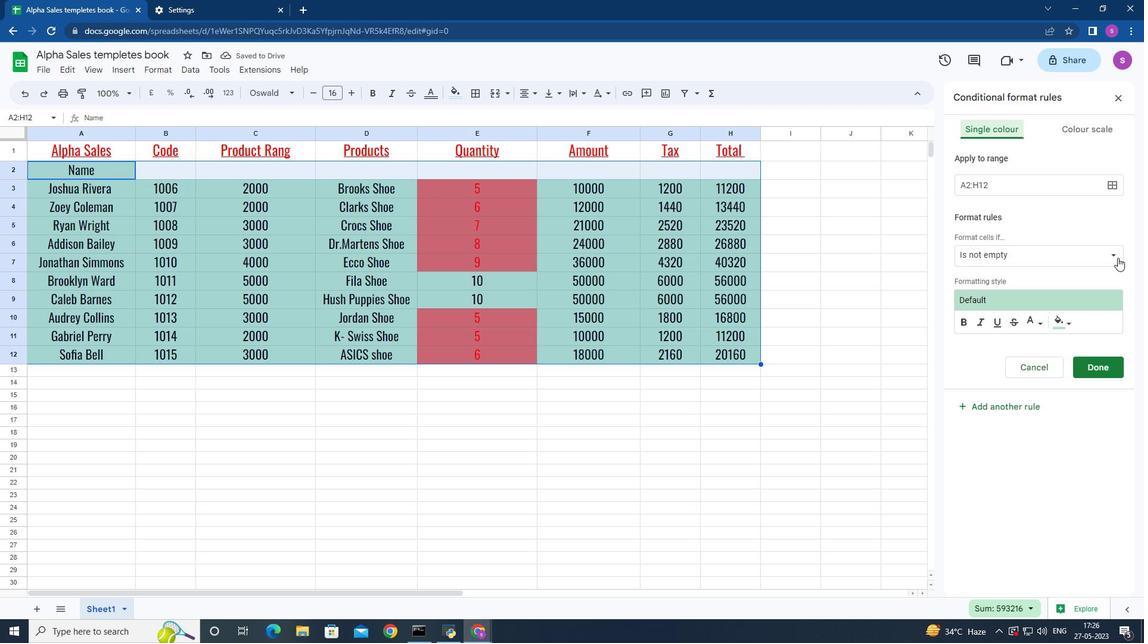 
Action: Mouse moved to (1002, 290)
Screenshot: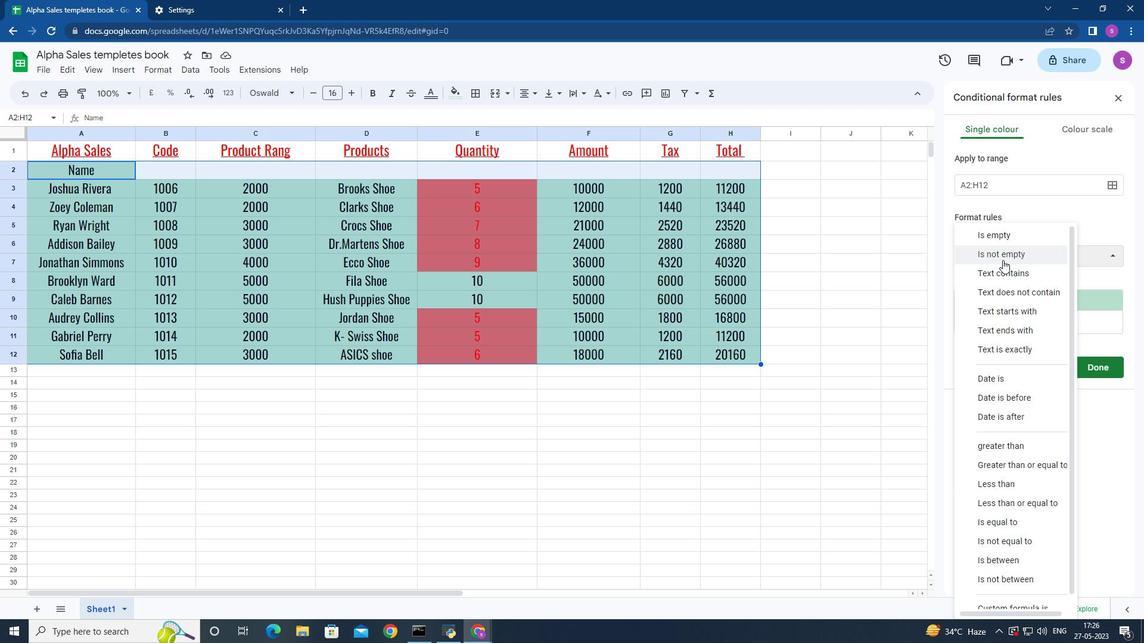 
Action: Mouse scrolled (1002, 289) with delta (0, 0)
Screenshot: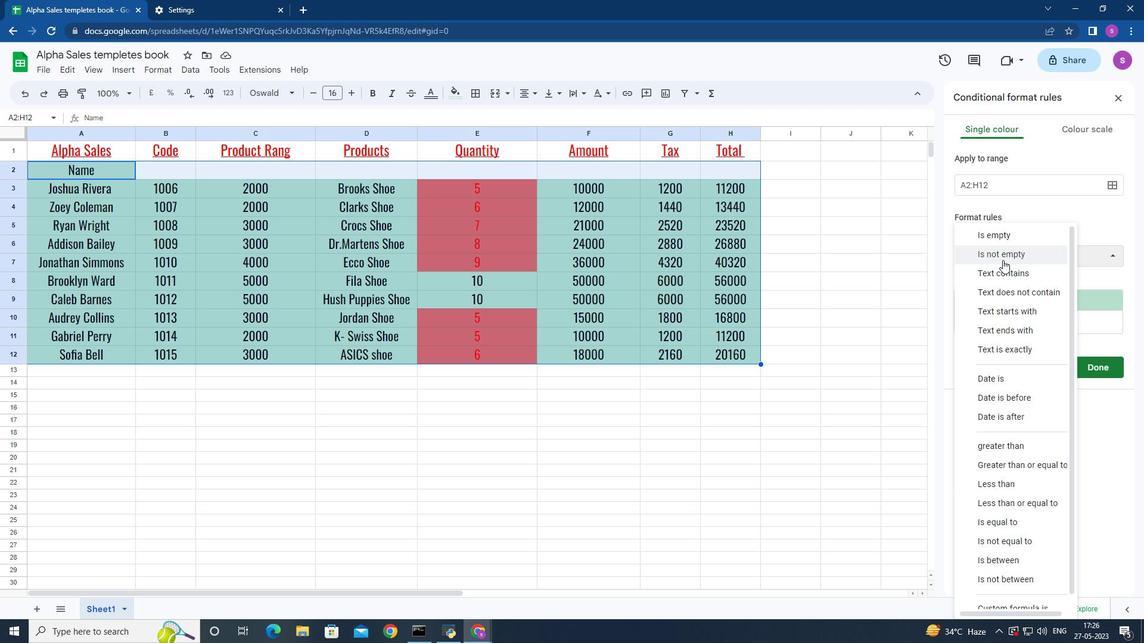 
Action: Mouse moved to (1011, 360)
Screenshot: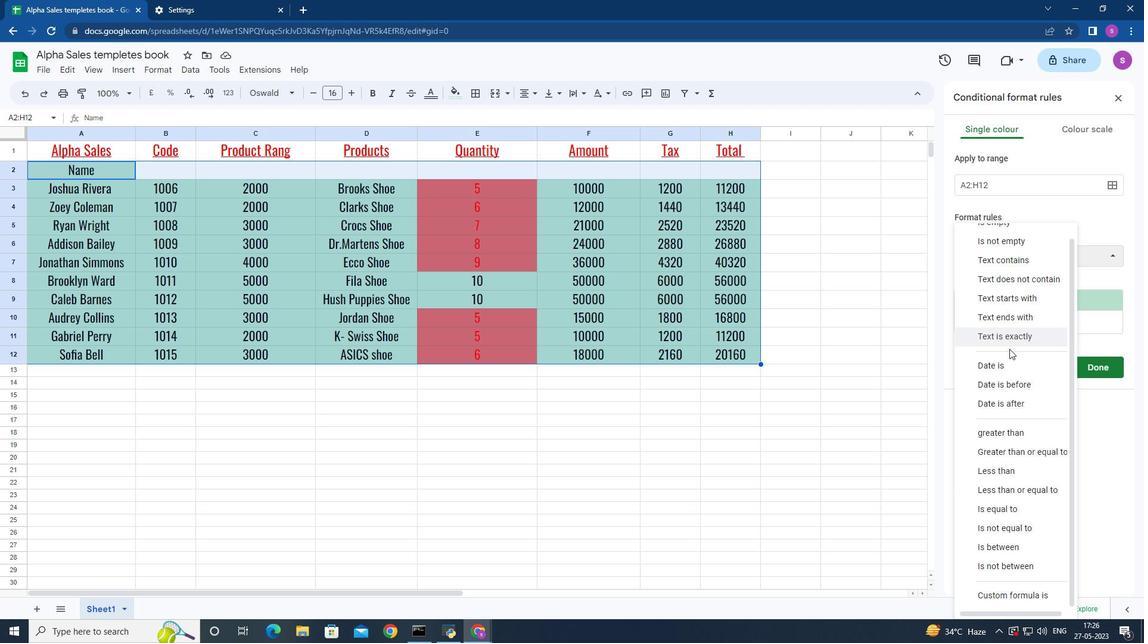 
Action: Mouse scrolled (1011, 359) with delta (0, 0)
Screenshot: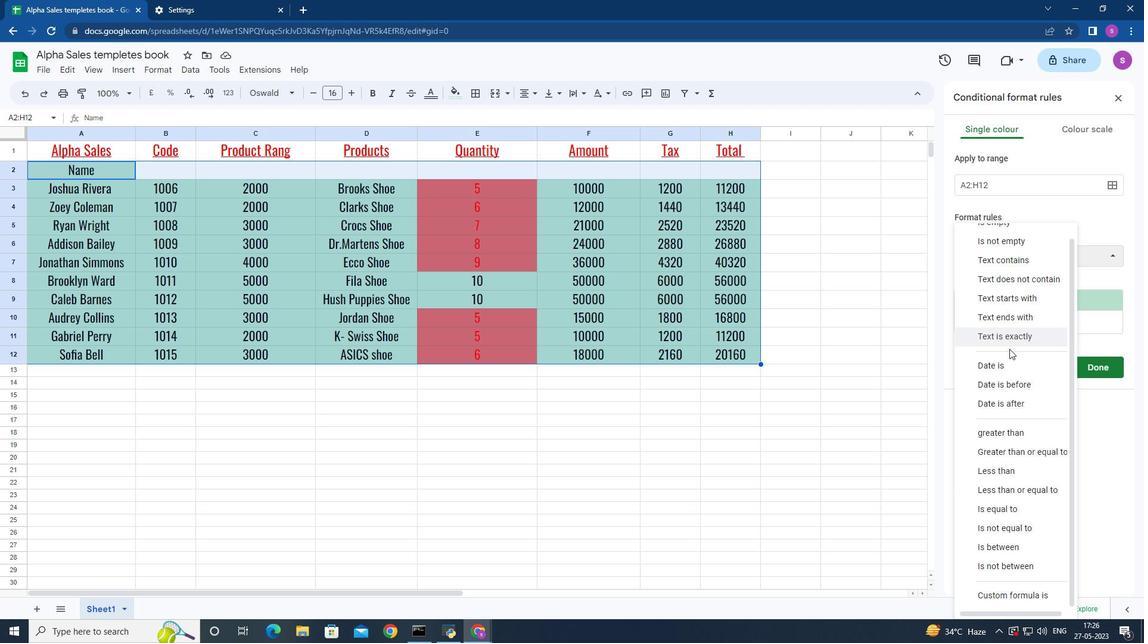
Action: Mouse moved to (1012, 363)
Screenshot: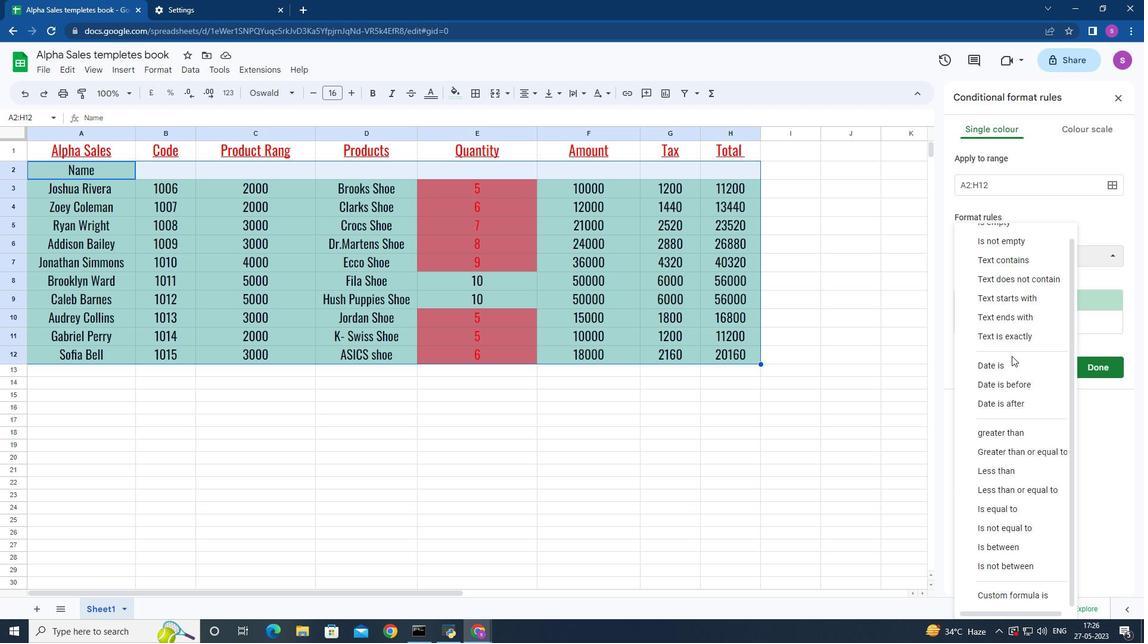 
Action: Mouse scrolled (1012, 362) with delta (0, 0)
Screenshot: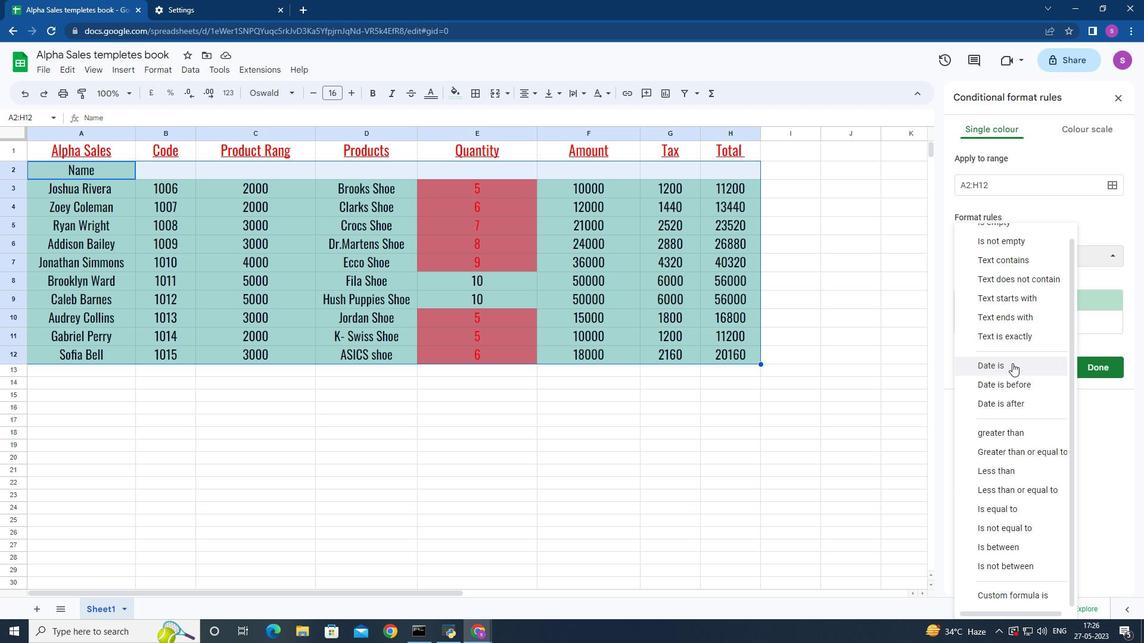 
Action: Mouse scrolled (1012, 362) with delta (0, 0)
Screenshot: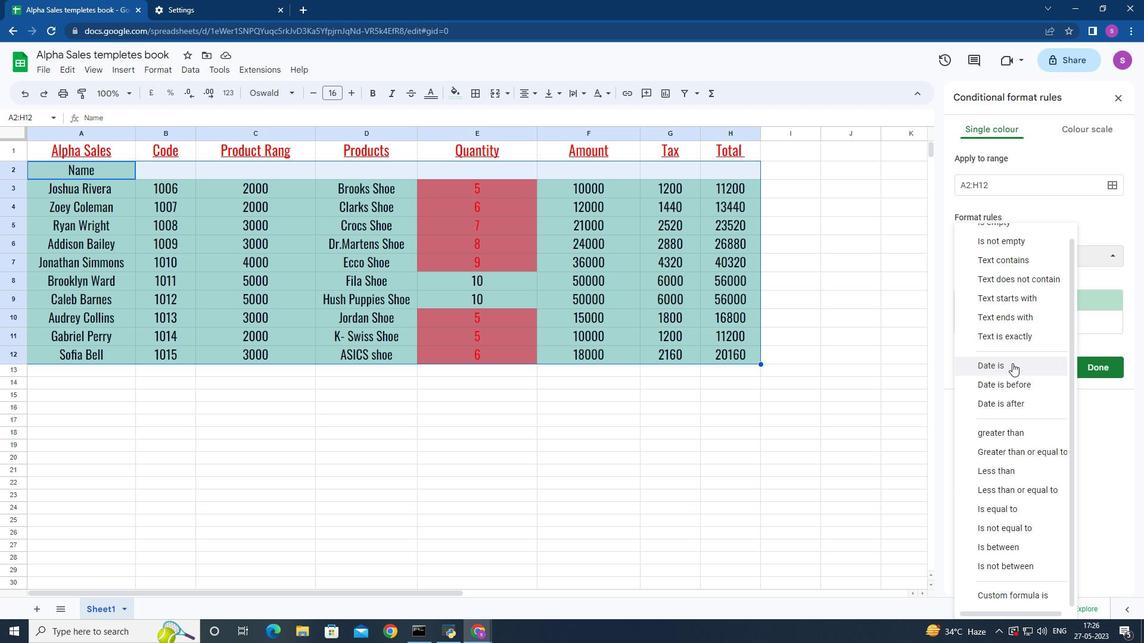 
Action: Mouse scrolled (1012, 362) with delta (0, 0)
Screenshot: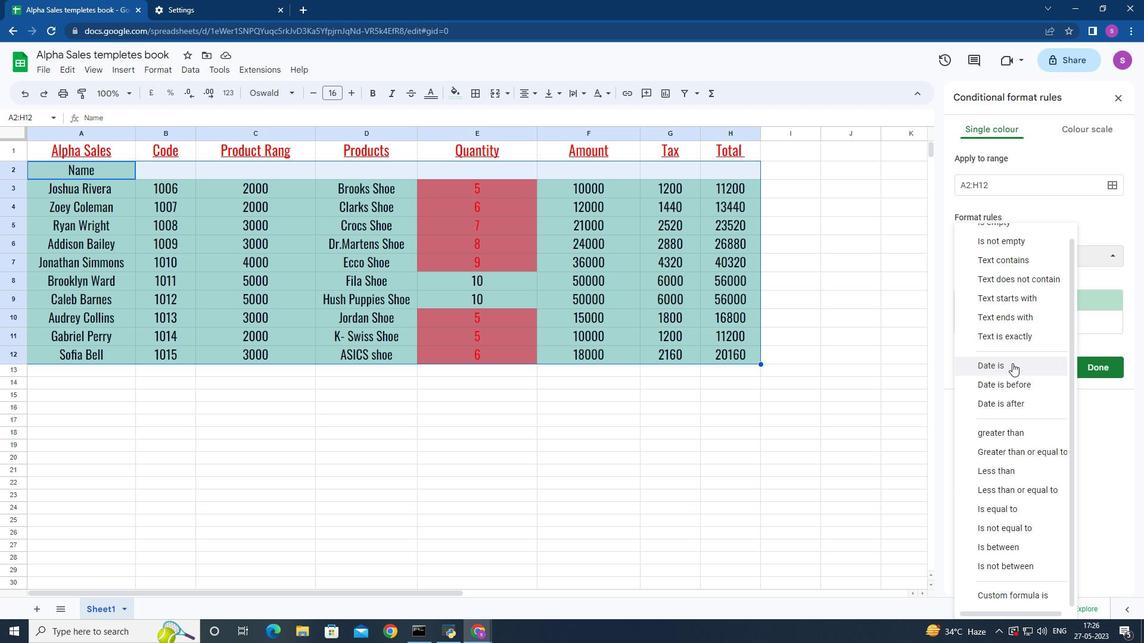 
Action: Mouse scrolled (1012, 362) with delta (0, 0)
Screenshot: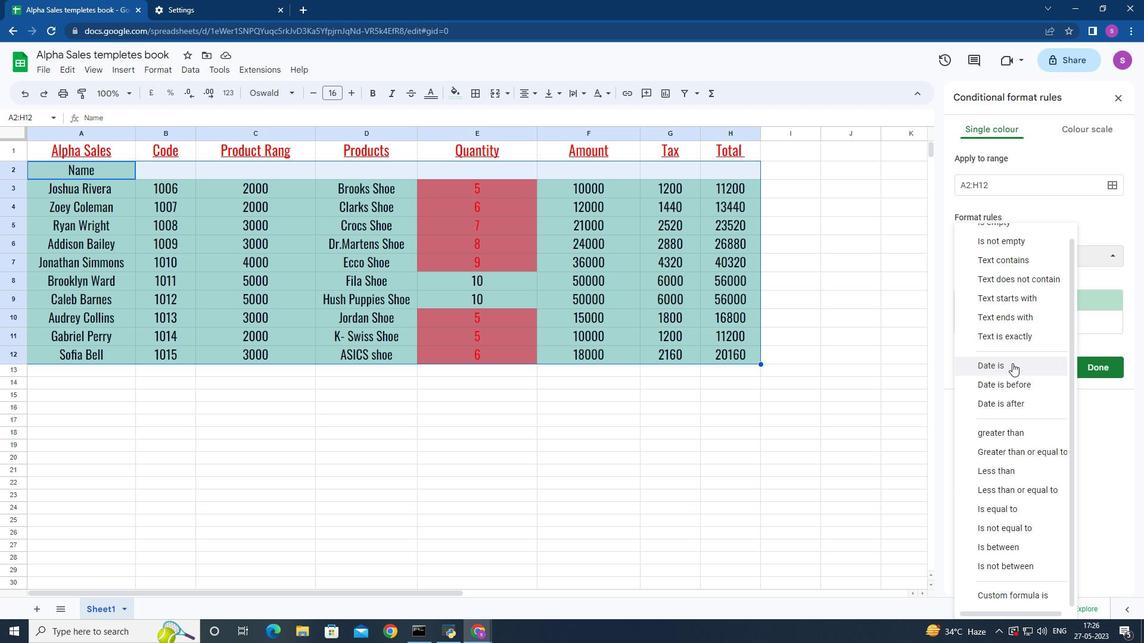 
Action: Mouse scrolled (1012, 362) with delta (0, 0)
Screenshot: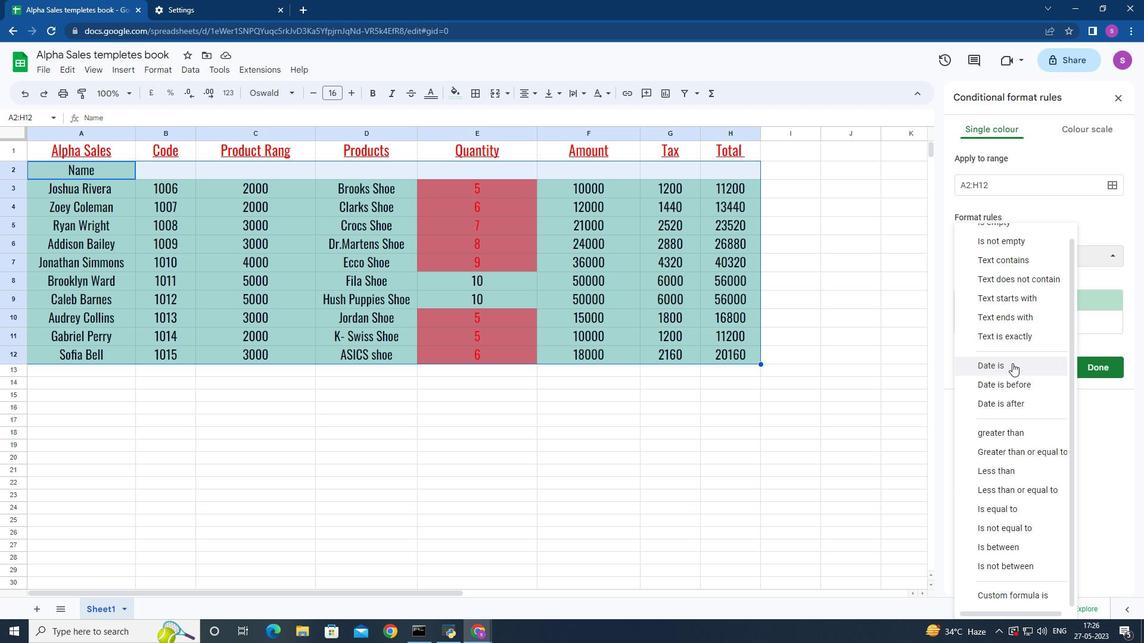
Action: Mouse moved to (1011, 395)
Screenshot: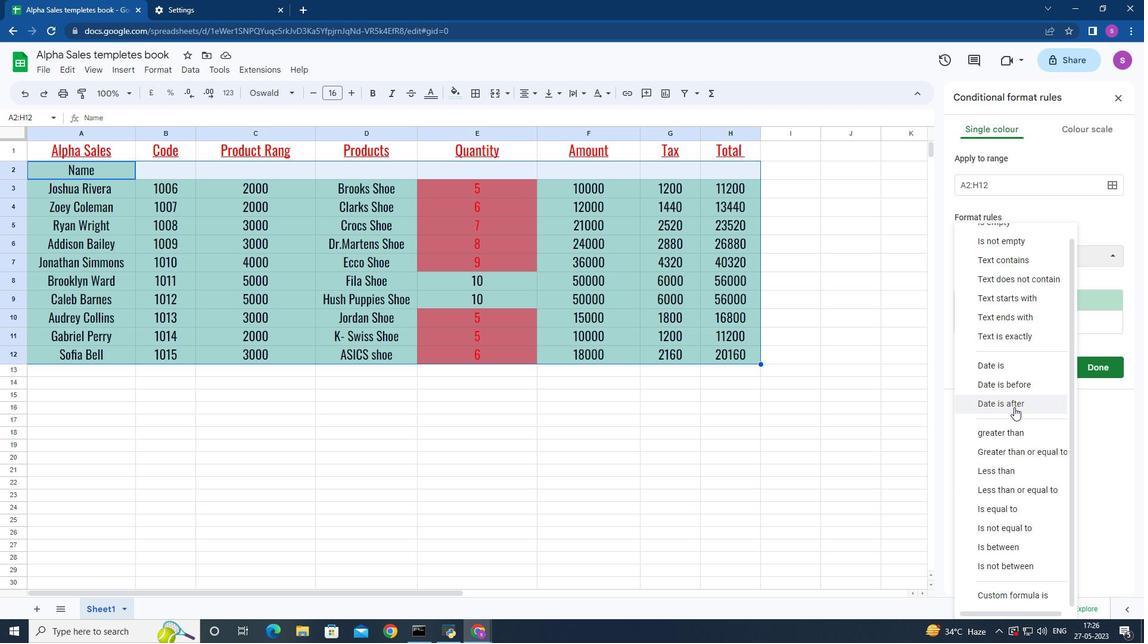 
Action: Mouse scrolled (1011, 395) with delta (0, 0)
Screenshot: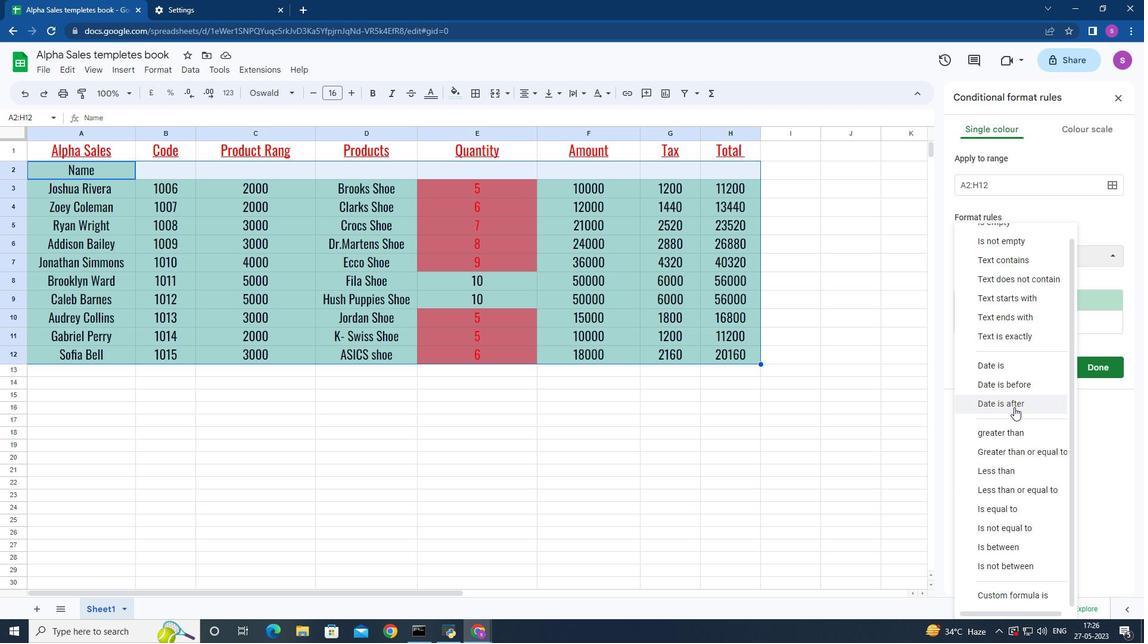 
Action: Mouse moved to (1011, 393)
Screenshot: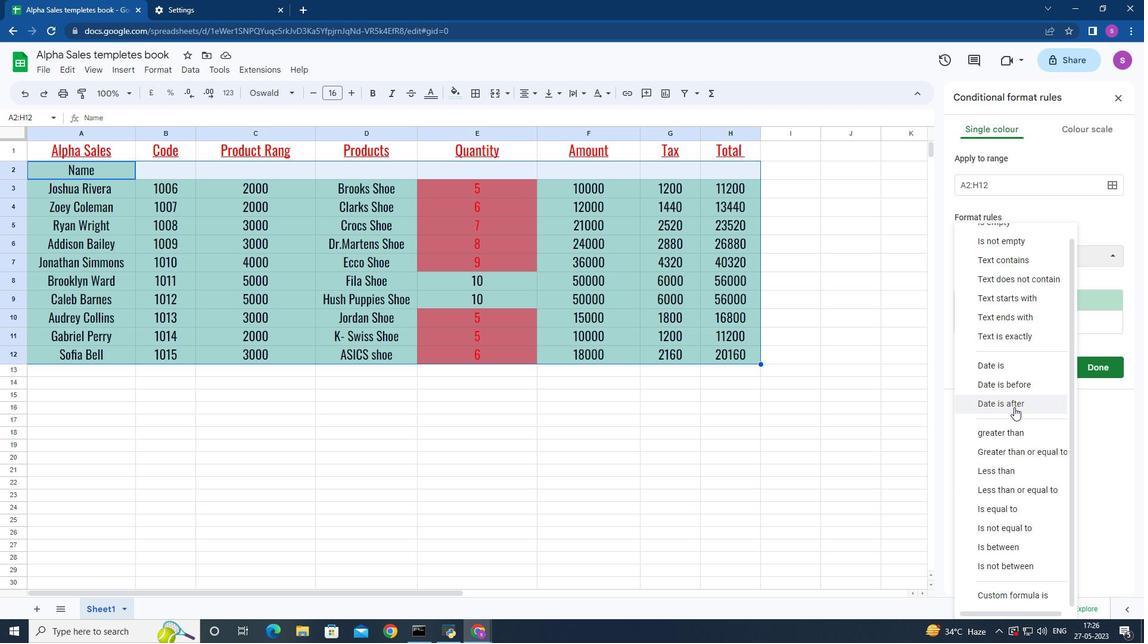 
Action: Mouse scrolled (1011, 393) with delta (0, 0)
Screenshot: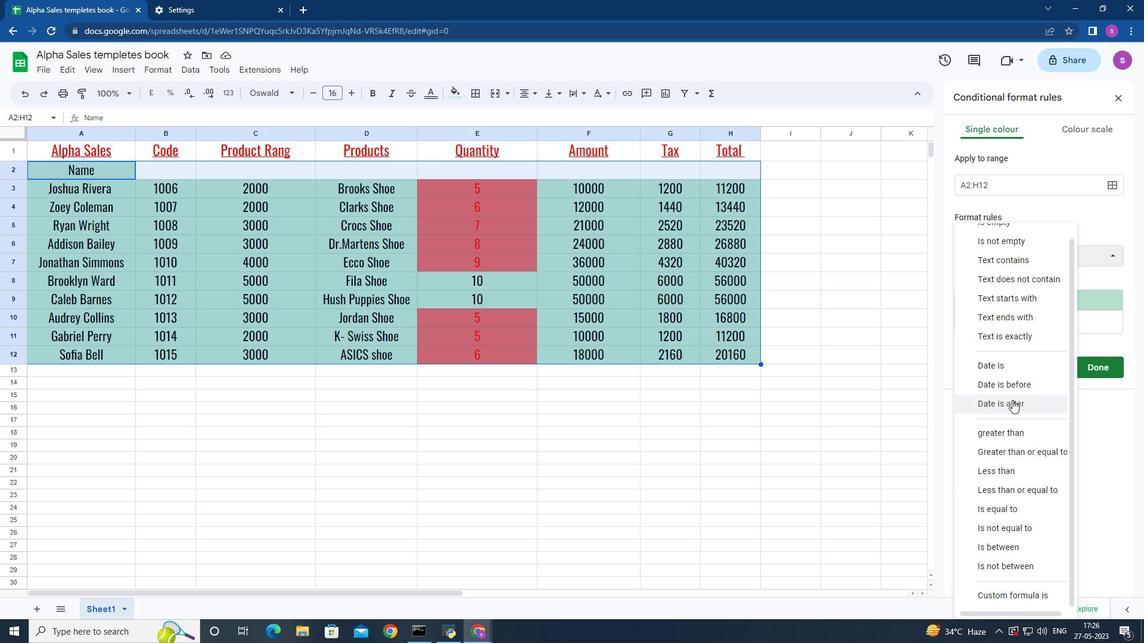 
Action: Mouse moved to (1011, 389)
Screenshot: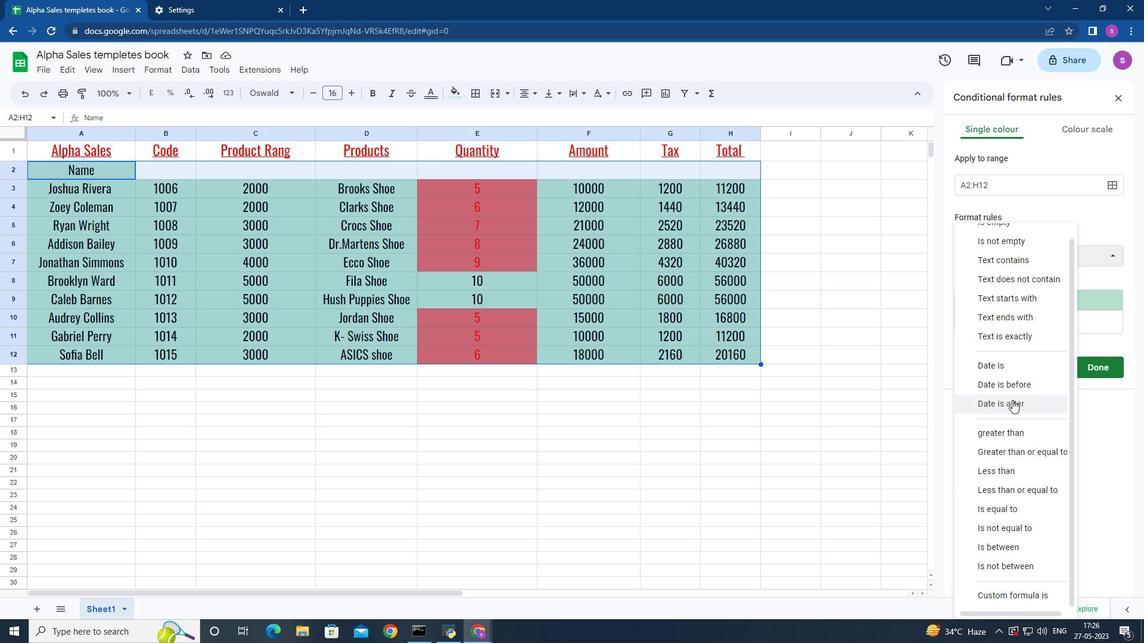
Action: Mouse scrolled (1011, 390) with delta (0, 0)
Screenshot: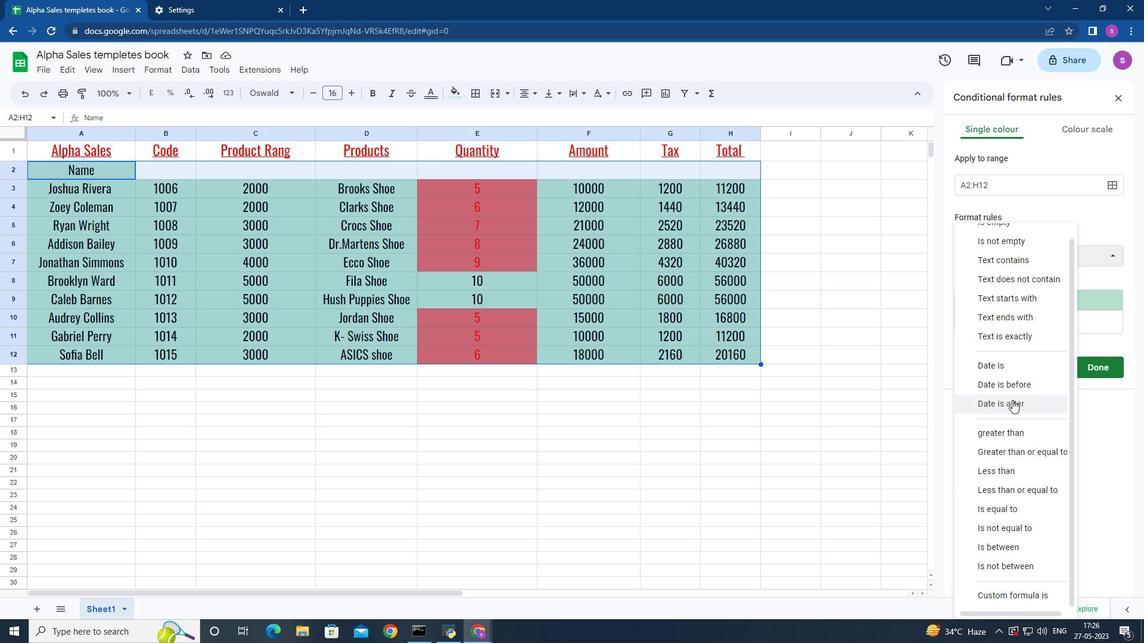 
Action: Mouse moved to (1011, 386)
Screenshot: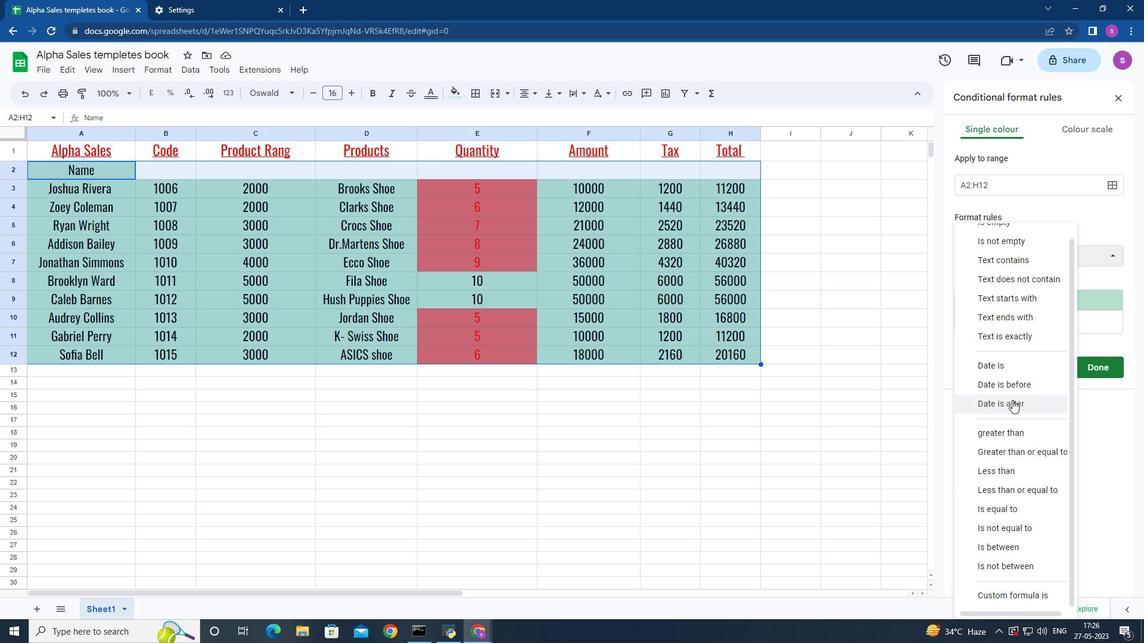 
Action: Mouse scrolled (1011, 387) with delta (0, 0)
Screenshot: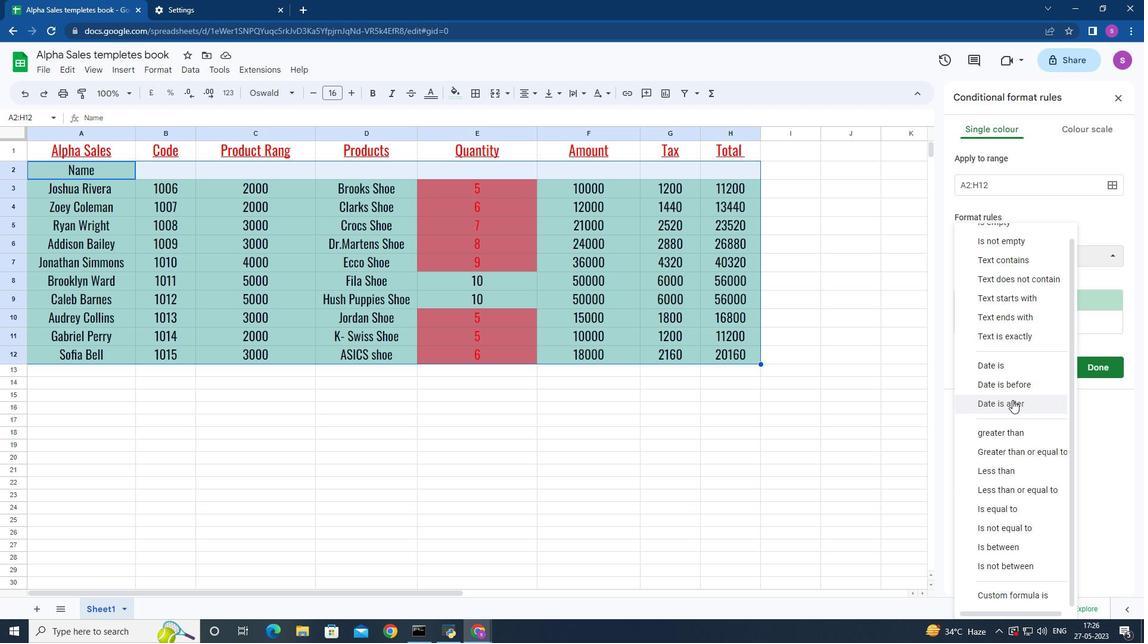
Action: Mouse moved to (1010, 381)
Screenshot: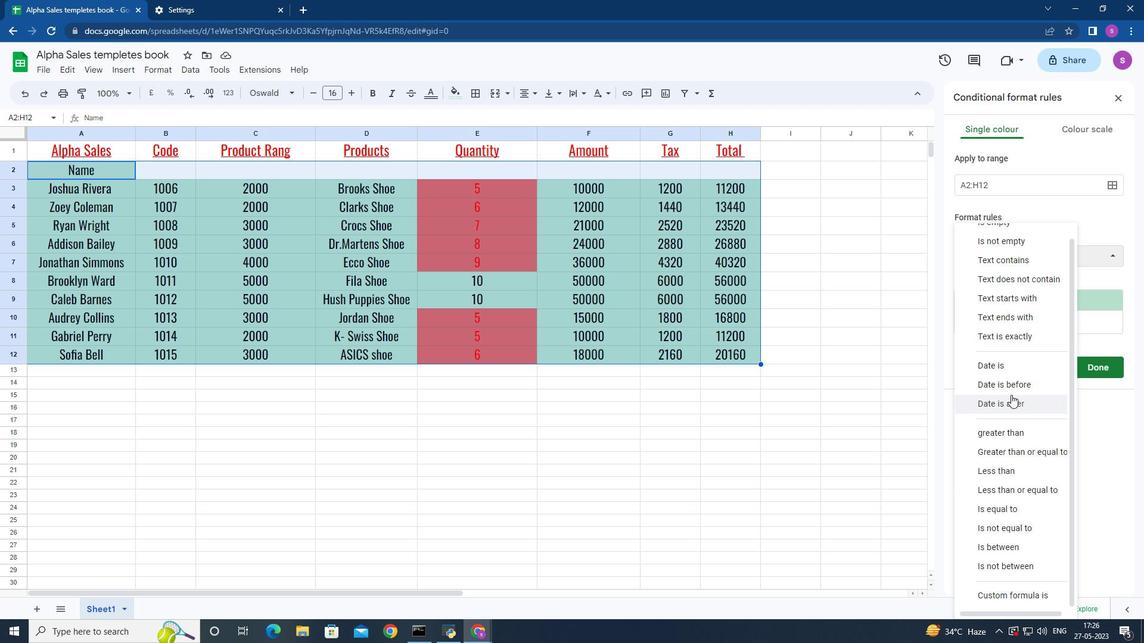 
Action: Mouse scrolled (1010, 381) with delta (0, 0)
Screenshot: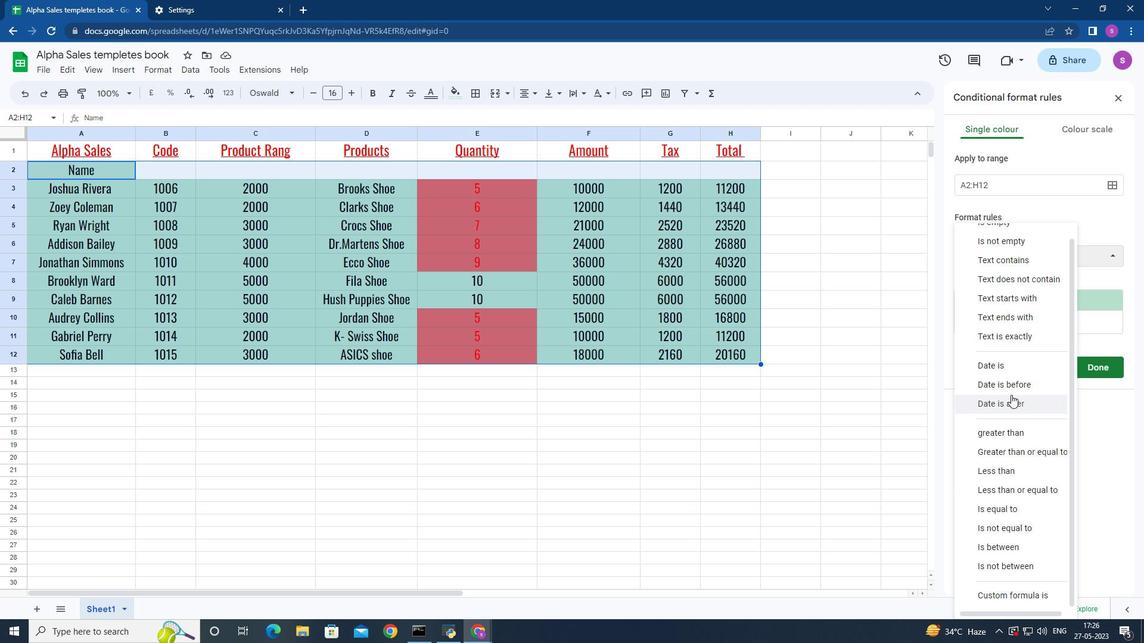 
Action: Mouse moved to (1011, 370)
Screenshot: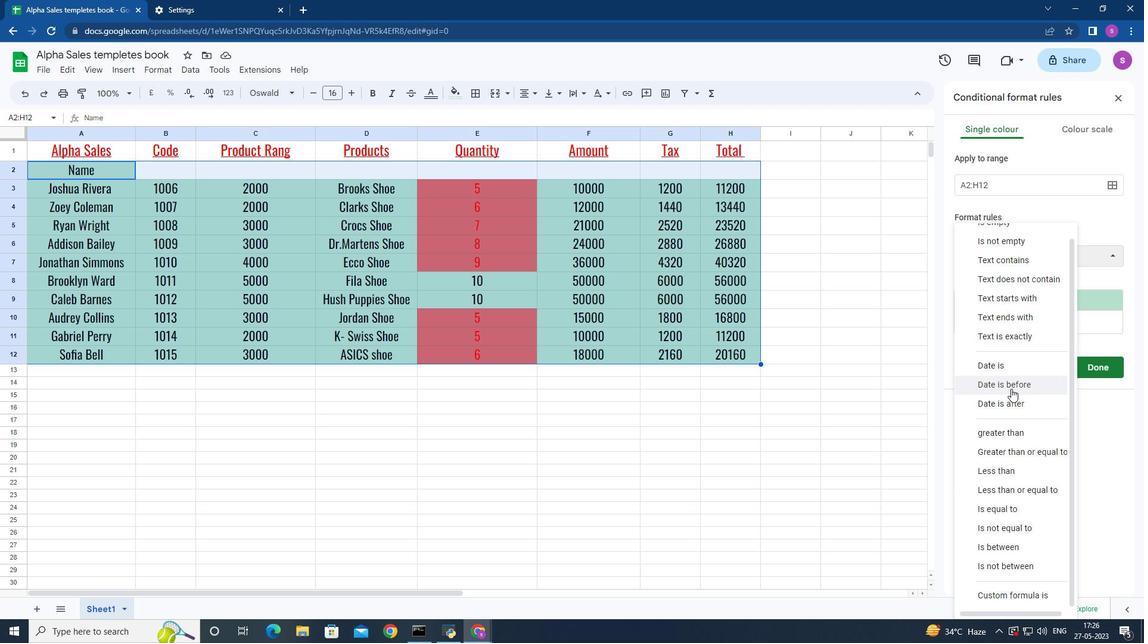 
Action: Mouse scrolled (1011, 371) with delta (0, 0)
Screenshot: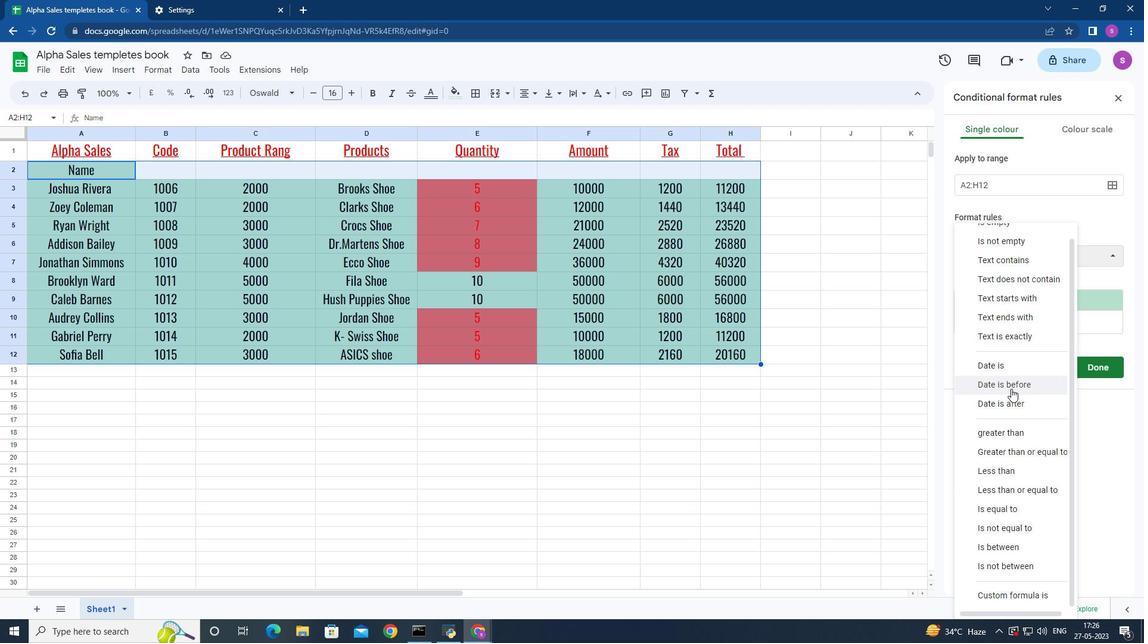 
Action: Mouse moved to (1114, 232)
Screenshot: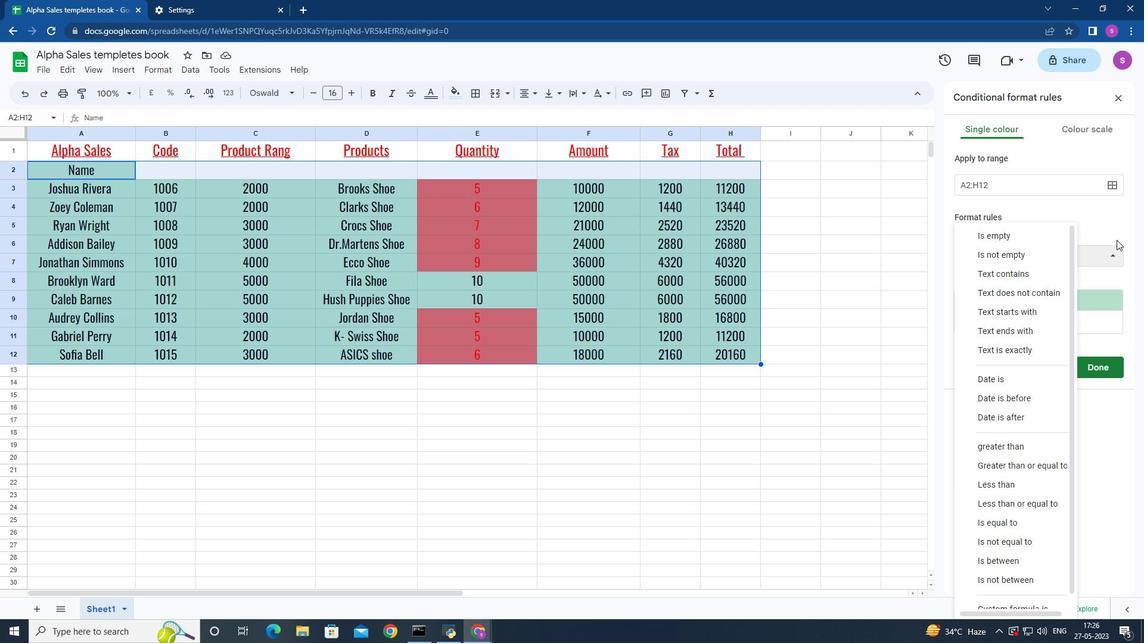 
Action: Mouse pressed left at (1114, 232)
Screenshot: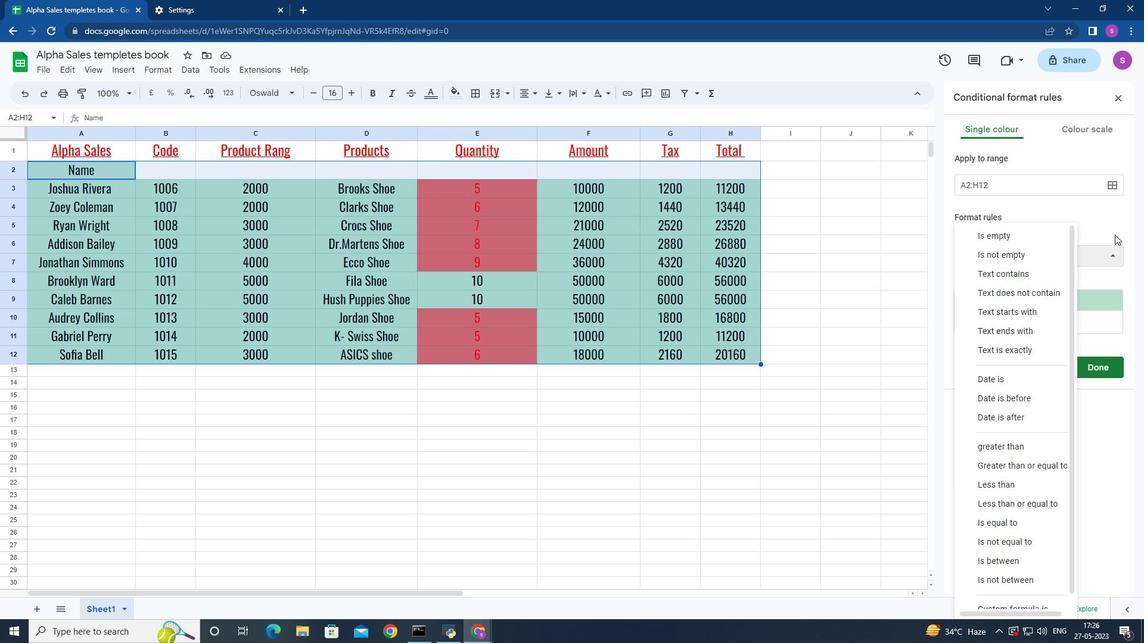 
Action: Mouse moved to (1066, 321)
Screenshot: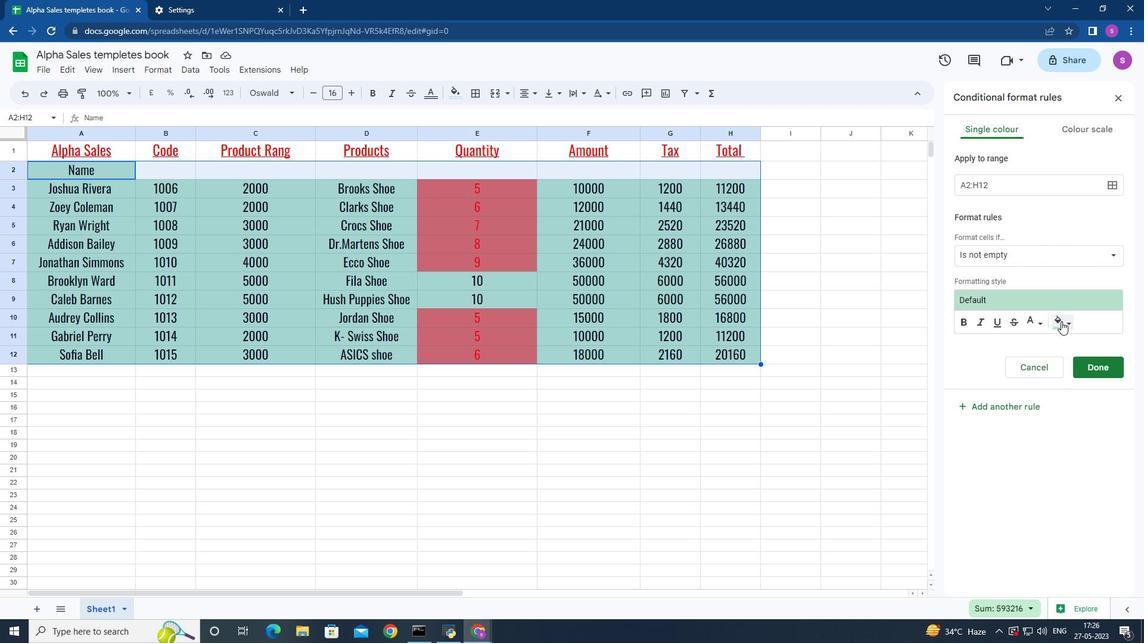 
Action: Mouse pressed left at (1066, 321)
Screenshot: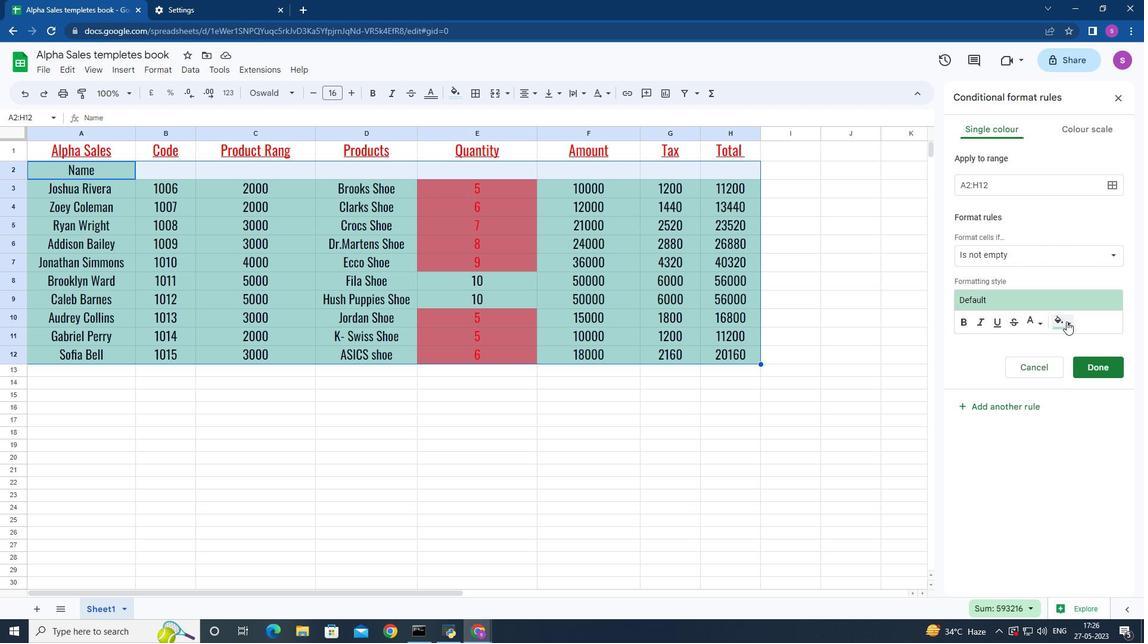 
Action: Mouse moved to (990, 402)
Screenshot: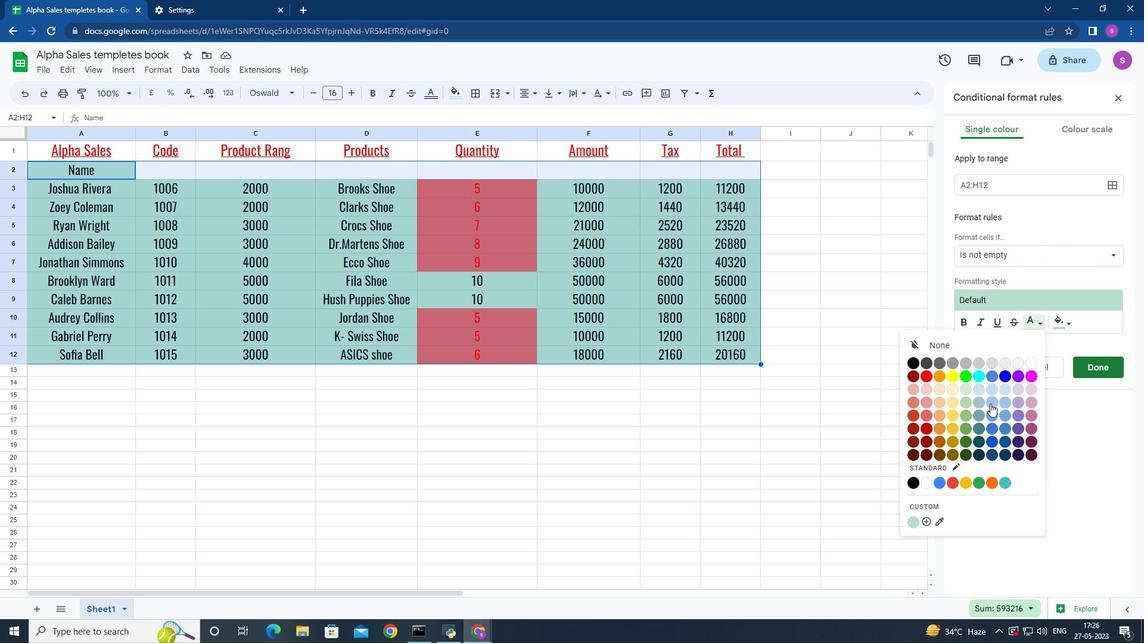 
Action: Mouse pressed left at (990, 402)
Screenshot: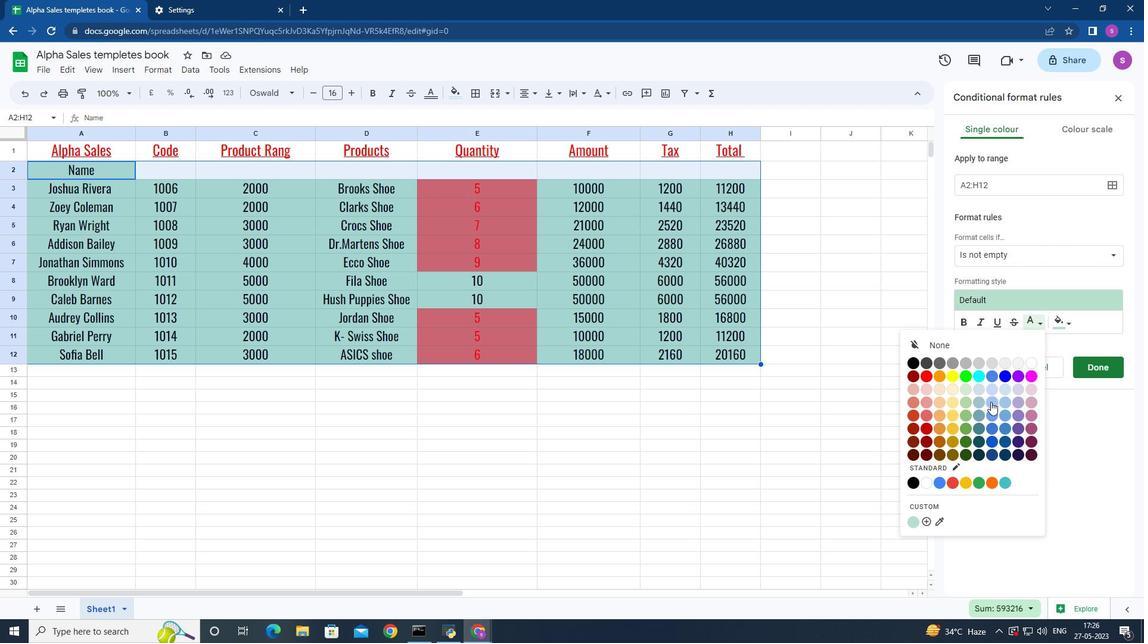 
Action: Mouse moved to (1067, 324)
Screenshot: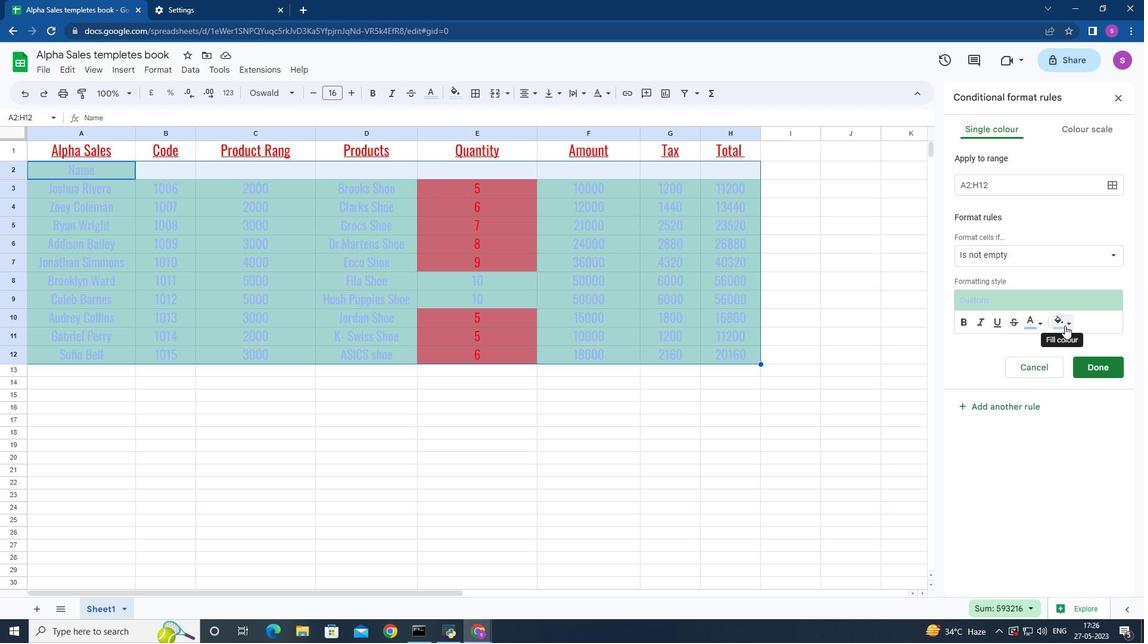 
Action: Mouse pressed left at (1067, 324)
Screenshot: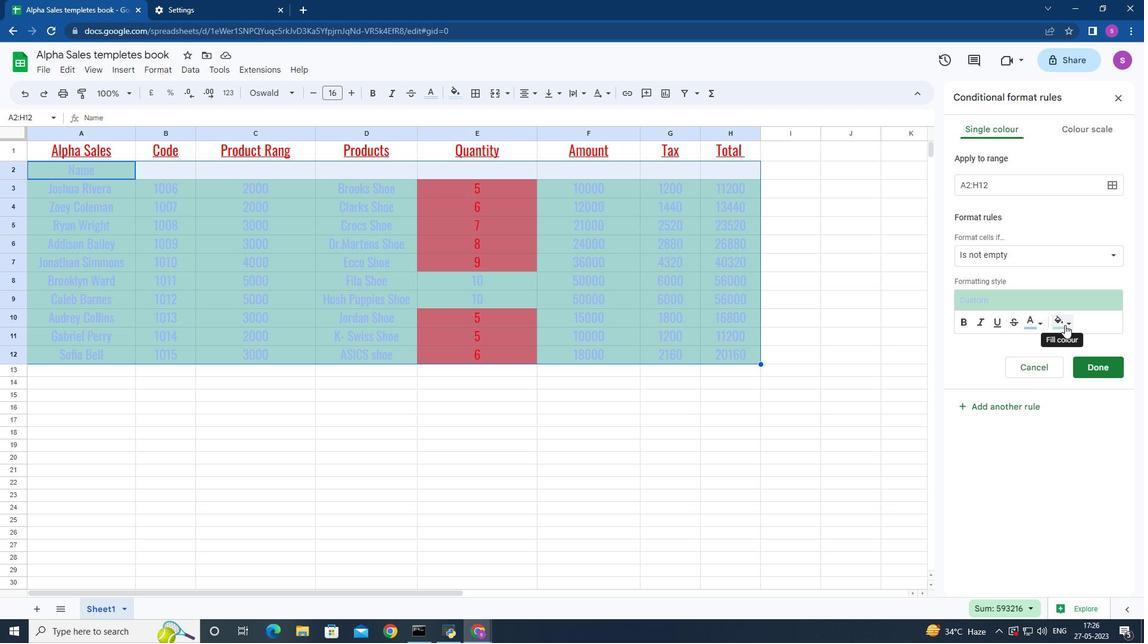 
Action: Mouse moved to (1033, 389)
Screenshot: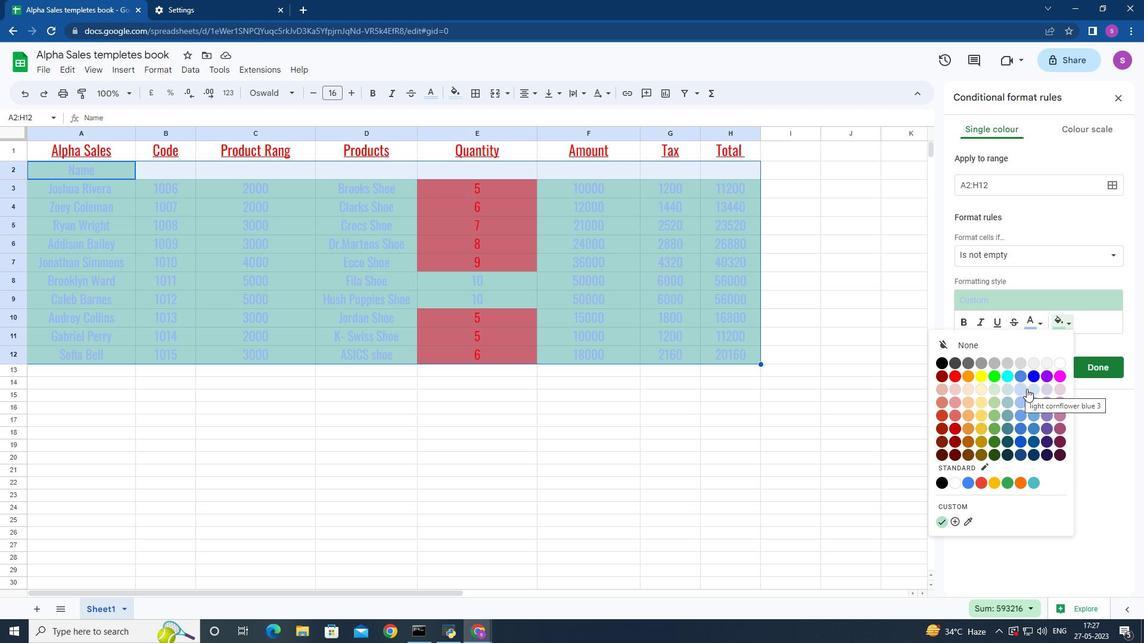 
Action: Mouse pressed left at (1033, 389)
Screenshot: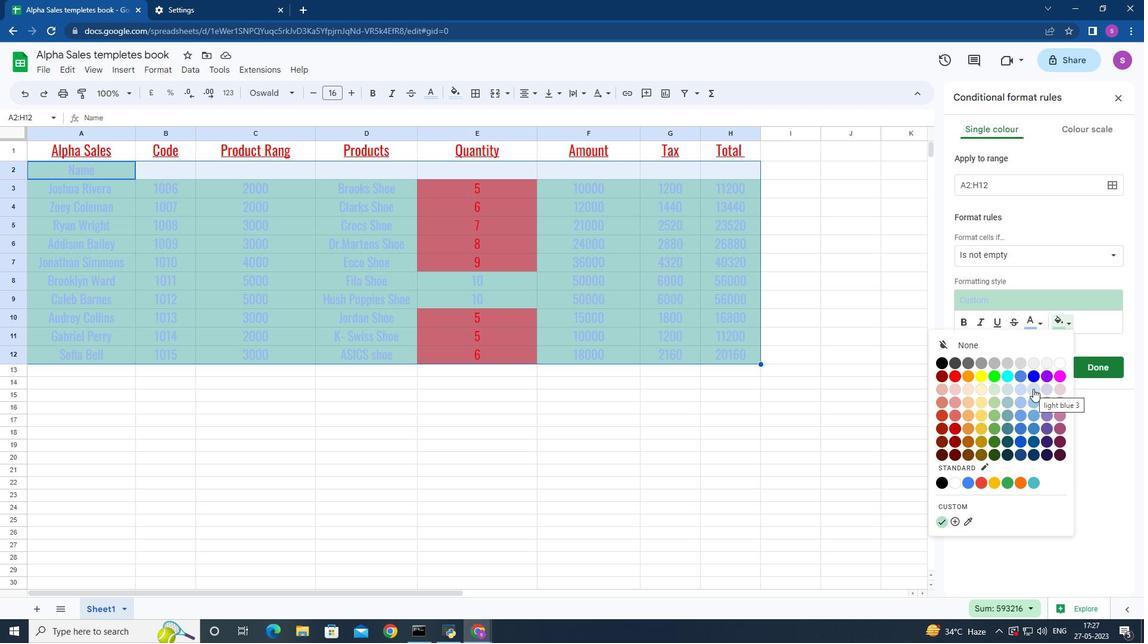 
Action: Mouse moved to (1099, 362)
Screenshot: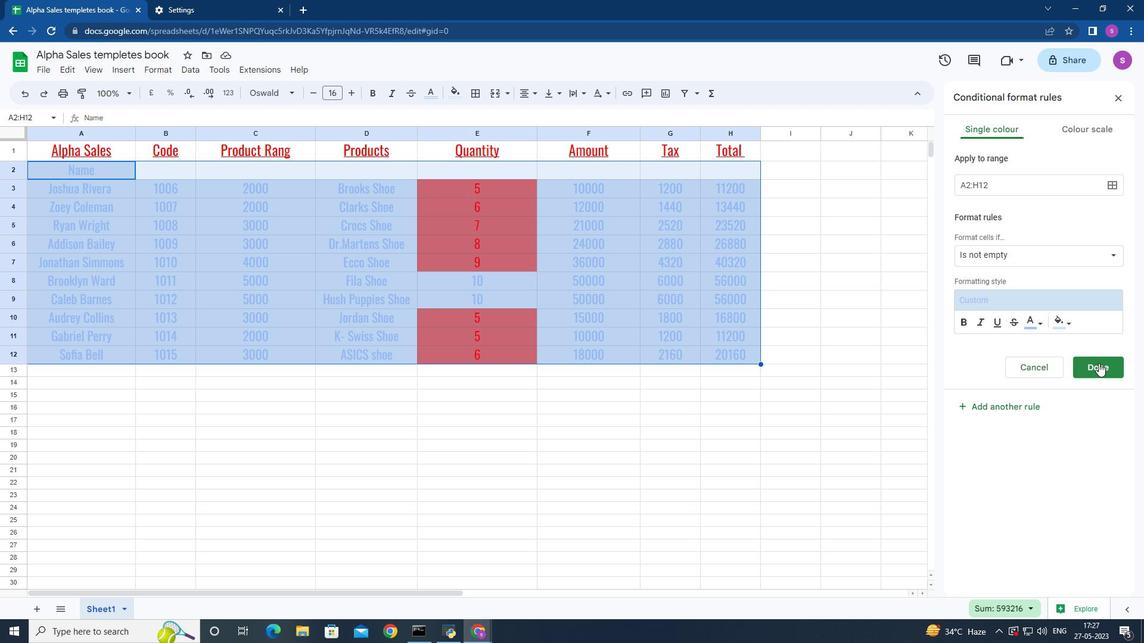 
Action: Mouse pressed left at (1099, 362)
Screenshot: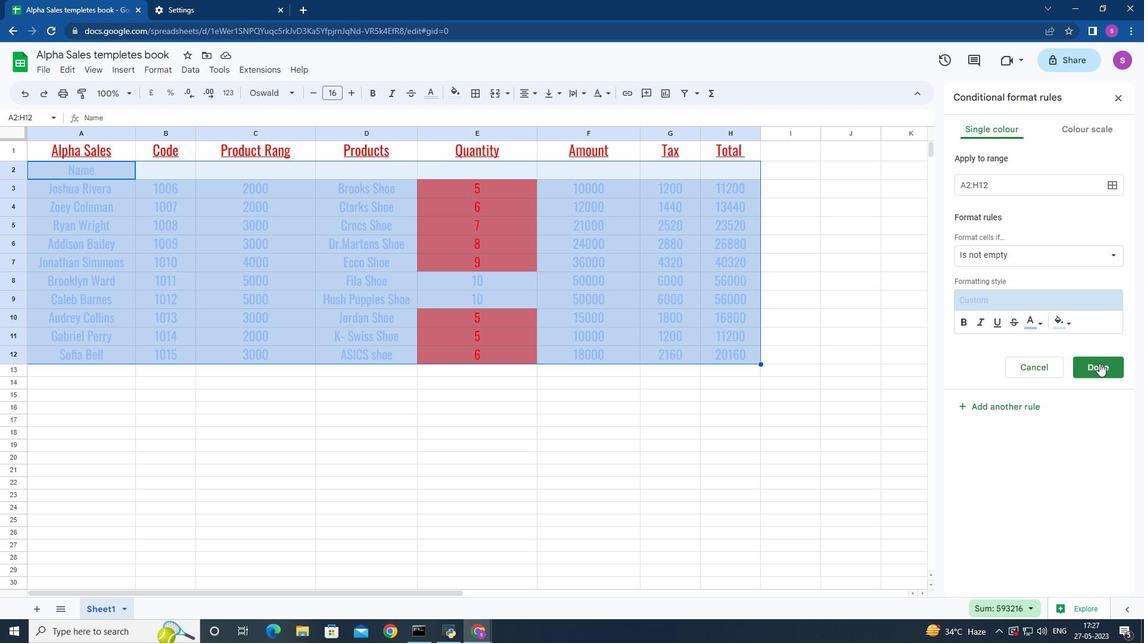 
Action: Mouse moved to (129, 73)
Screenshot: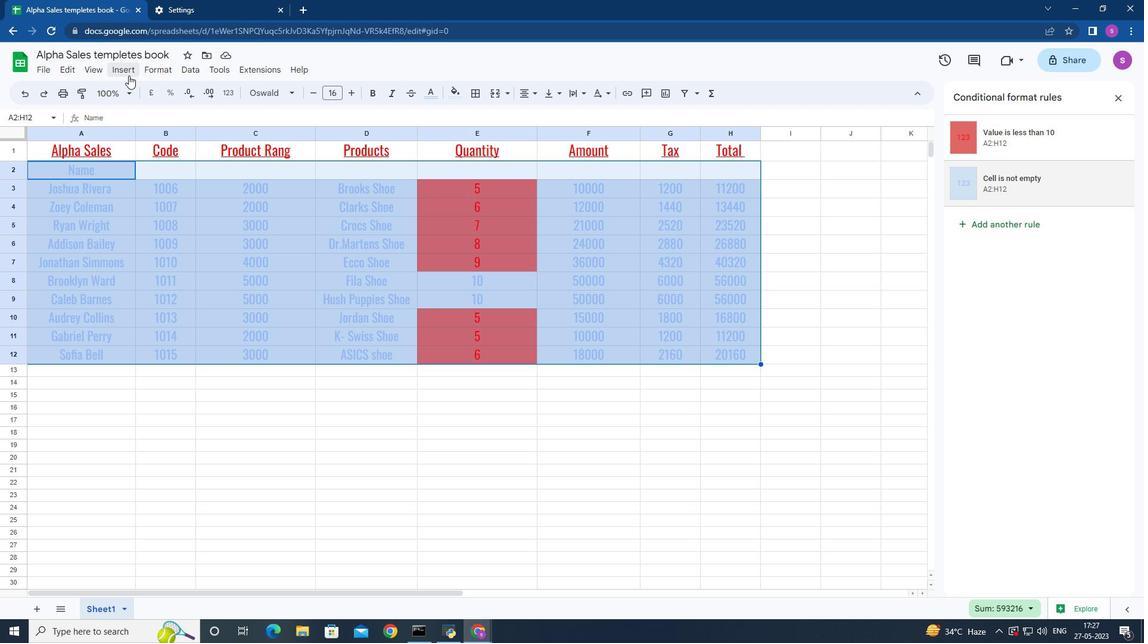 
